 Task: Provide the standings of the 2023 Victory Lane Racing Xfinity Series for the track "Darlington Raceway".
Action: Mouse moved to (236, 464)
Screenshot: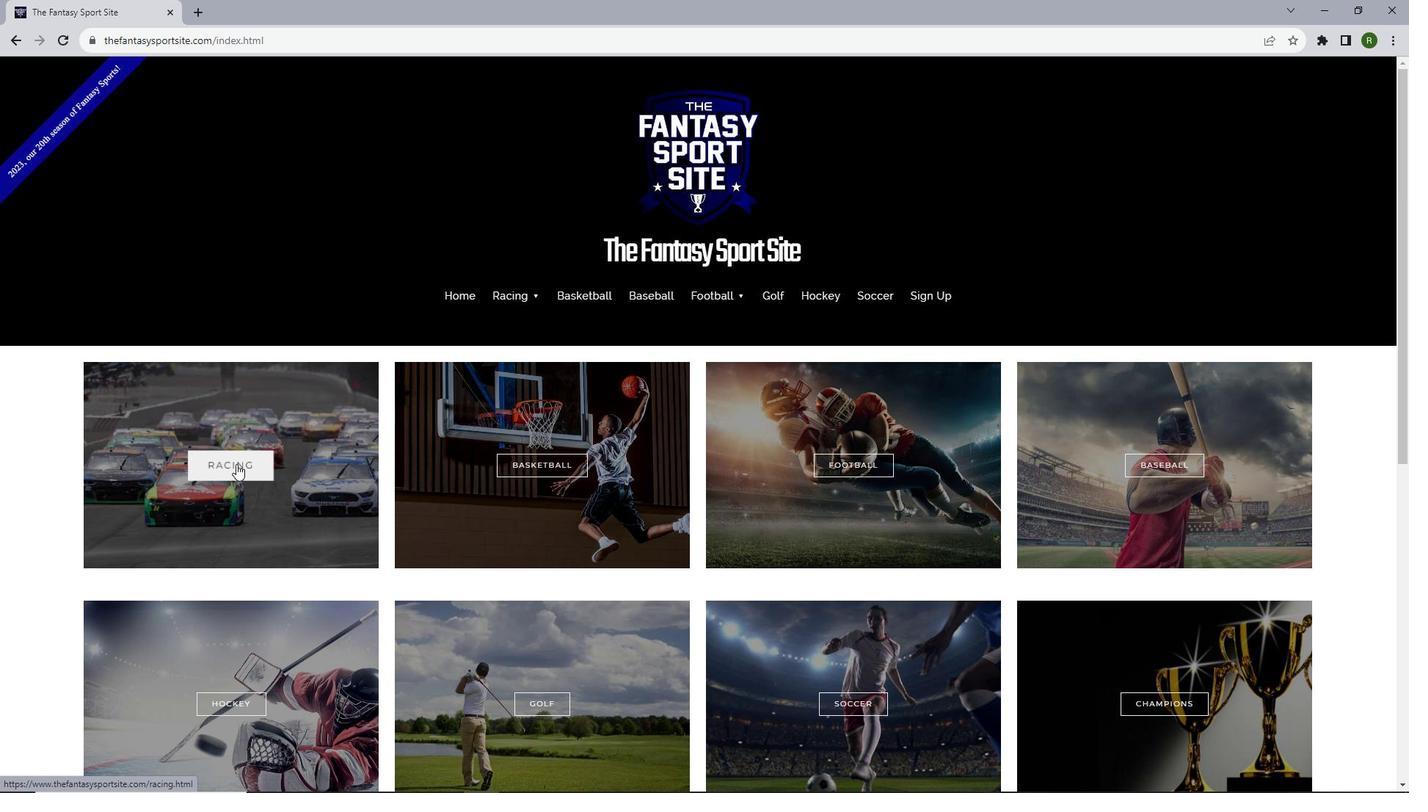 
Action: Mouse pressed left at (236, 464)
Screenshot: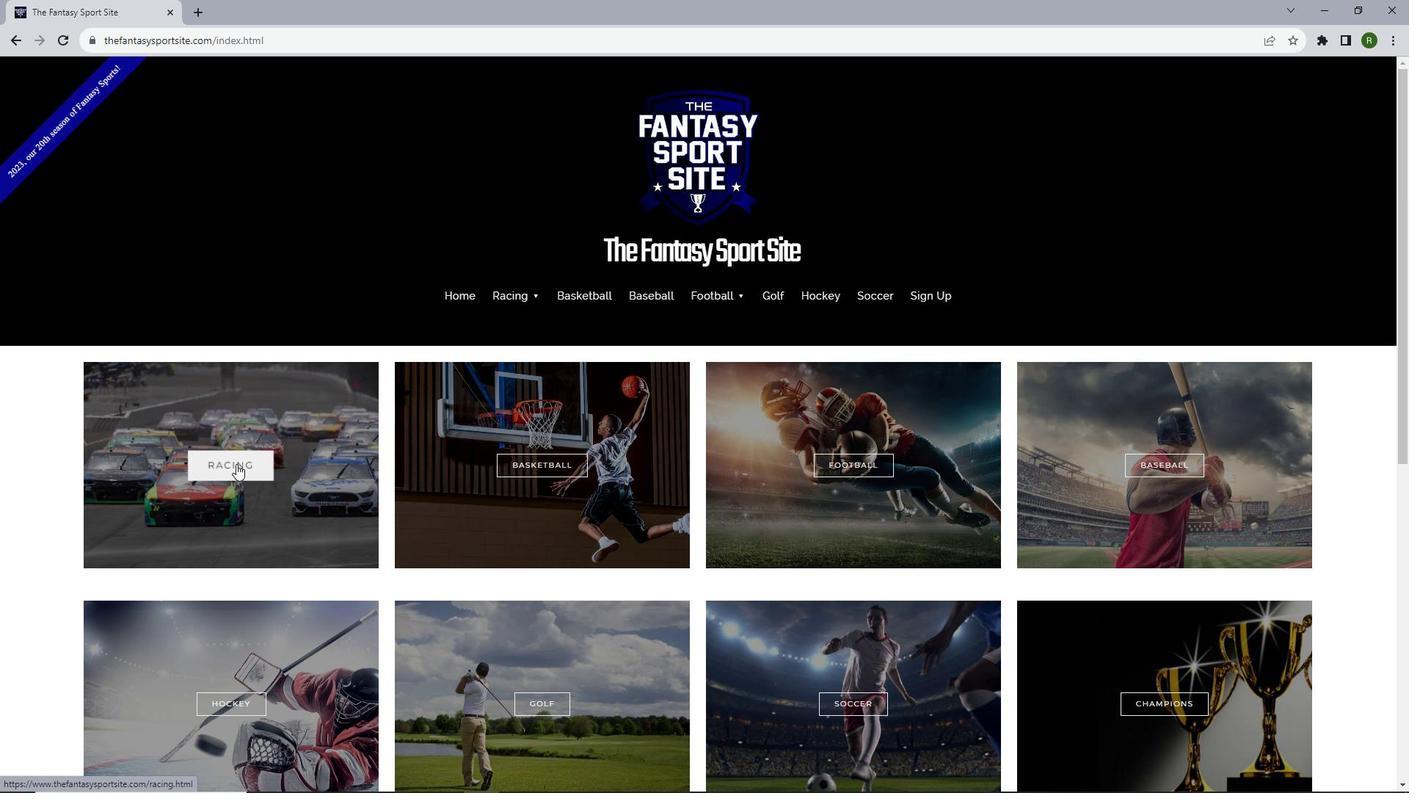 
Action: Mouse moved to (505, 456)
Screenshot: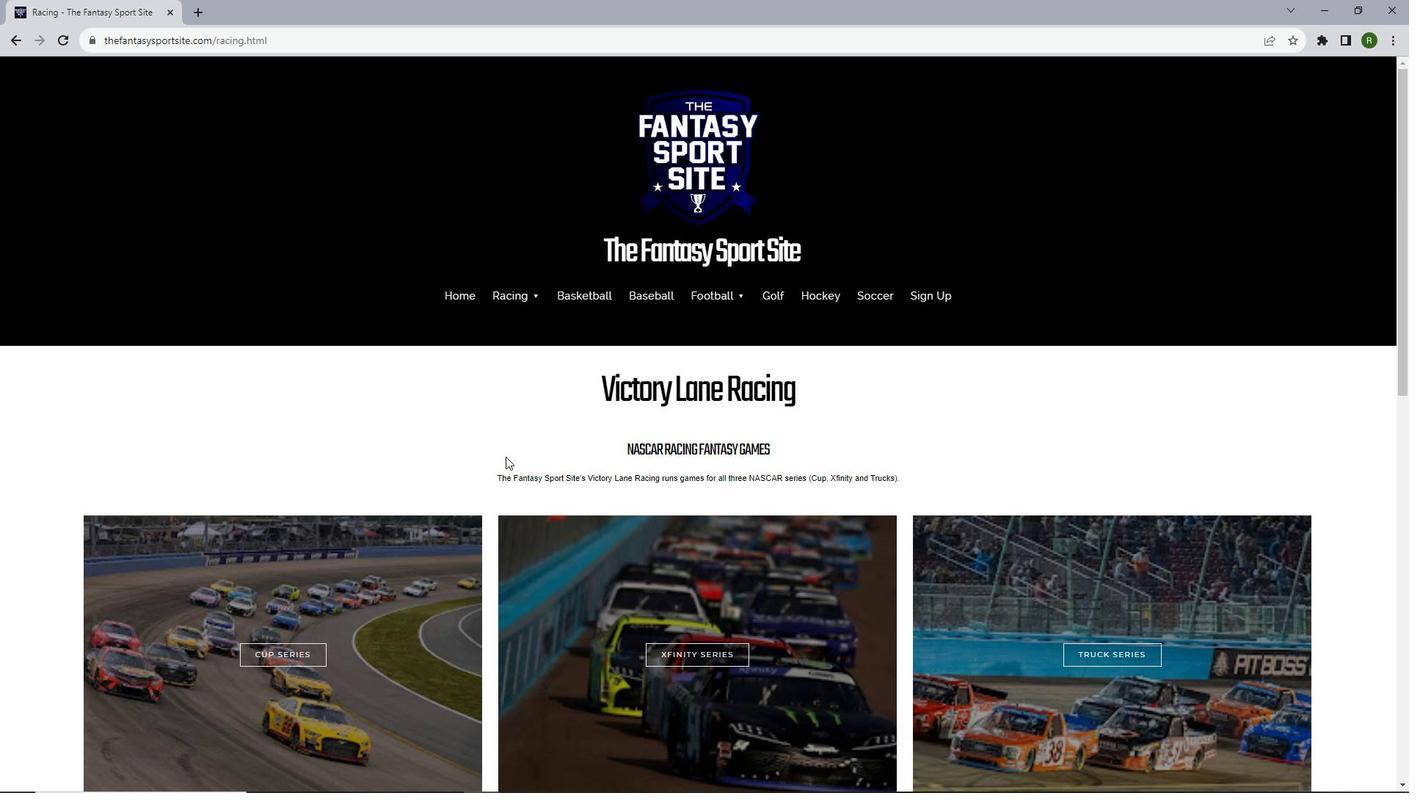 
Action: Mouse scrolled (505, 456) with delta (0, 0)
Screenshot: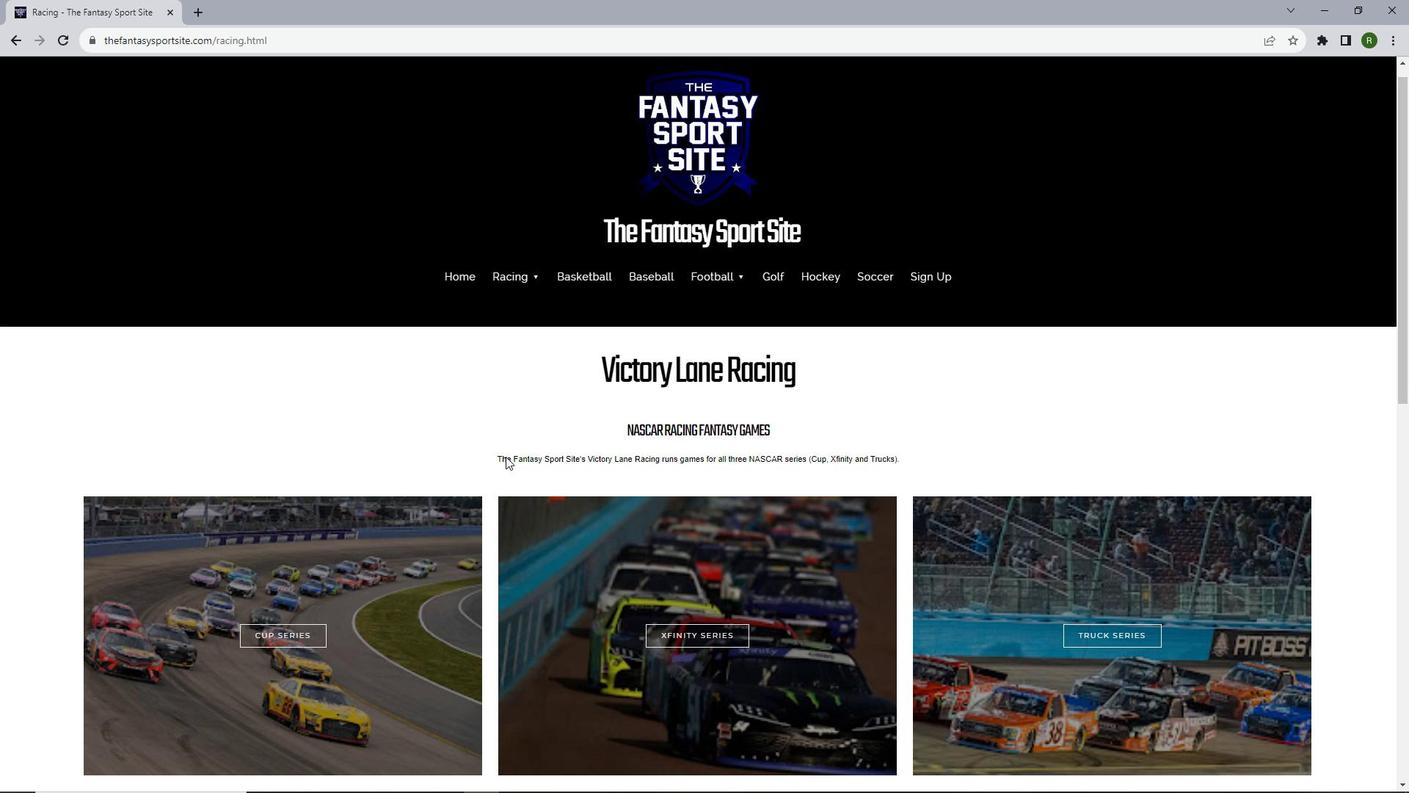 
Action: Mouse scrolled (505, 456) with delta (0, 0)
Screenshot: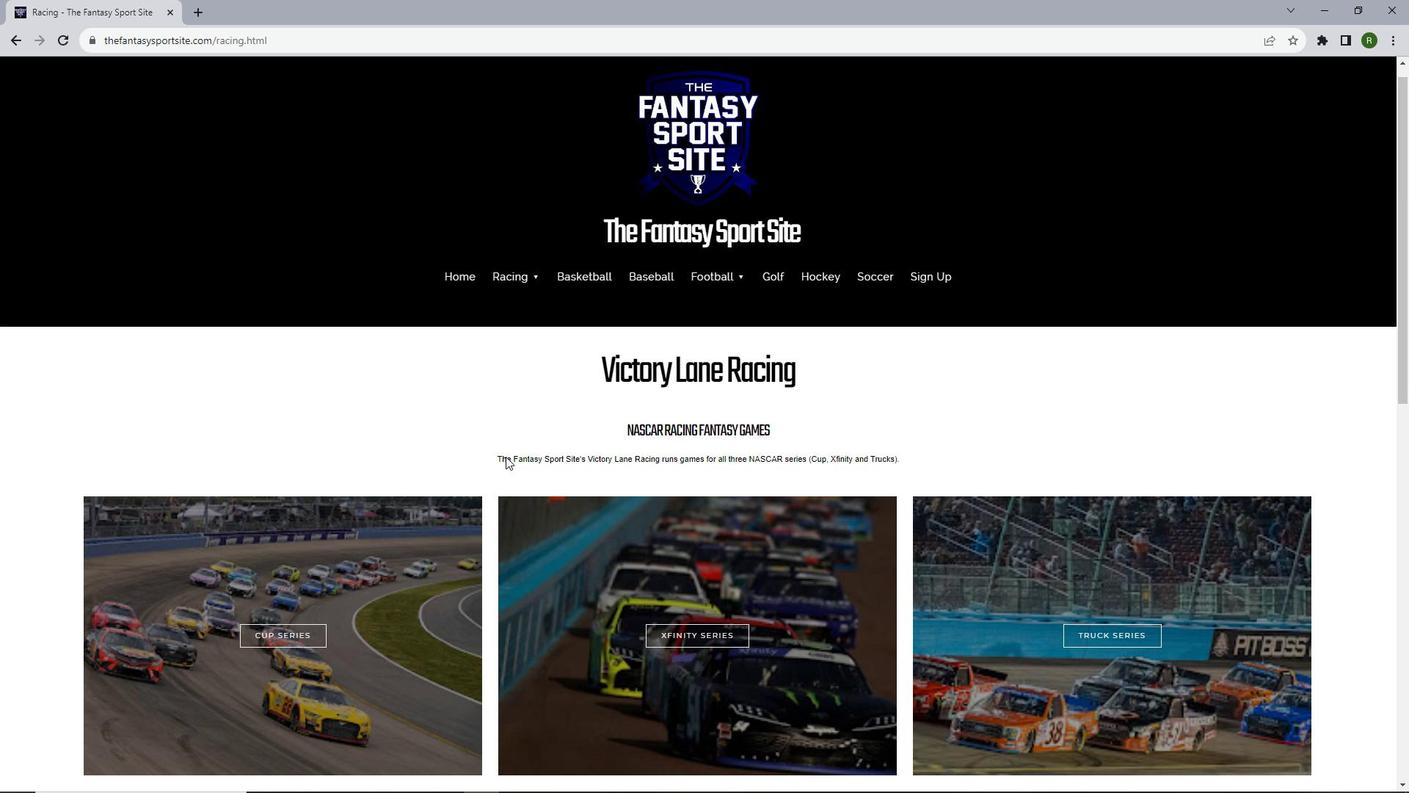 
Action: Mouse scrolled (505, 456) with delta (0, 0)
Screenshot: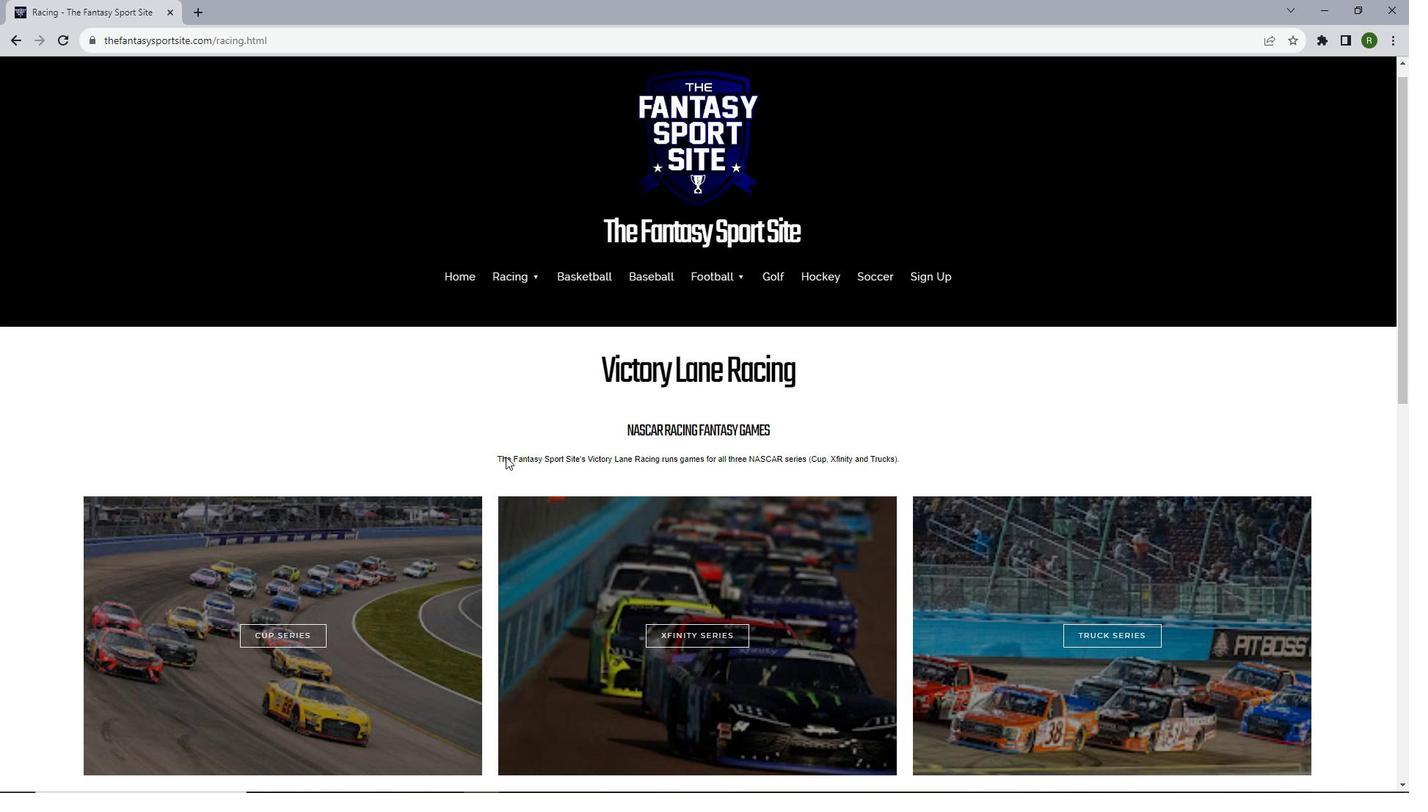 
Action: Mouse moved to (662, 422)
Screenshot: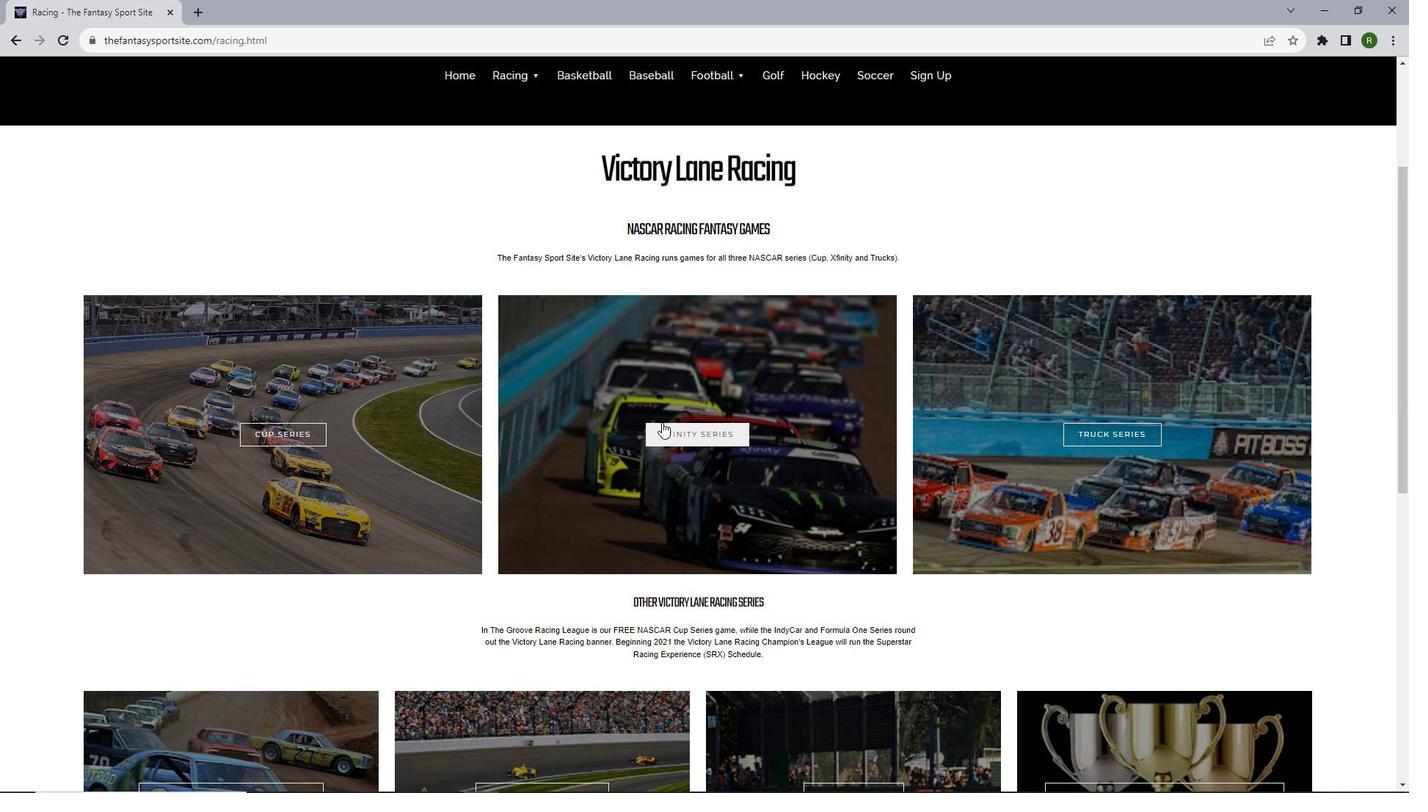 
Action: Mouse pressed left at (662, 422)
Screenshot: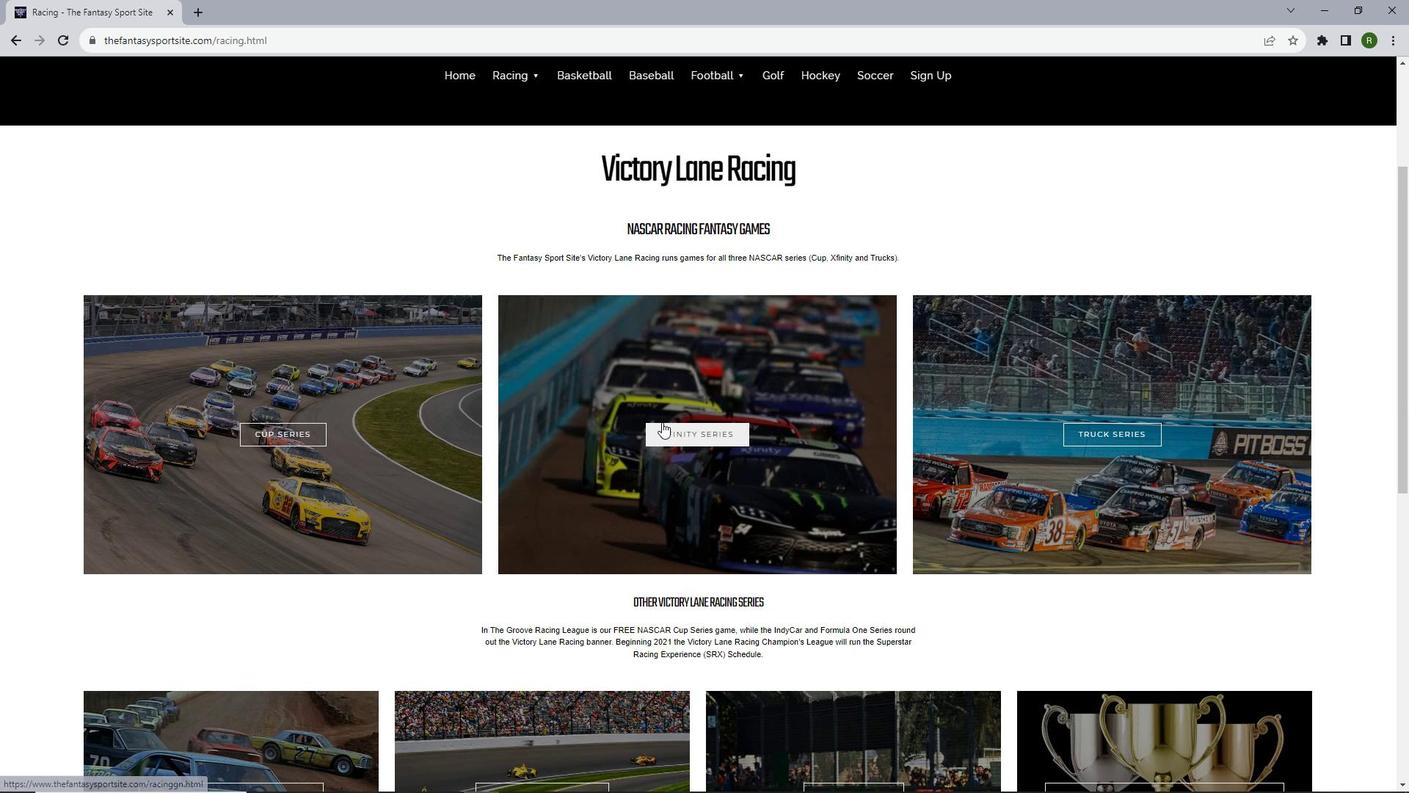 
Action: Mouse scrolled (662, 421) with delta (0, 0)
Screenshot: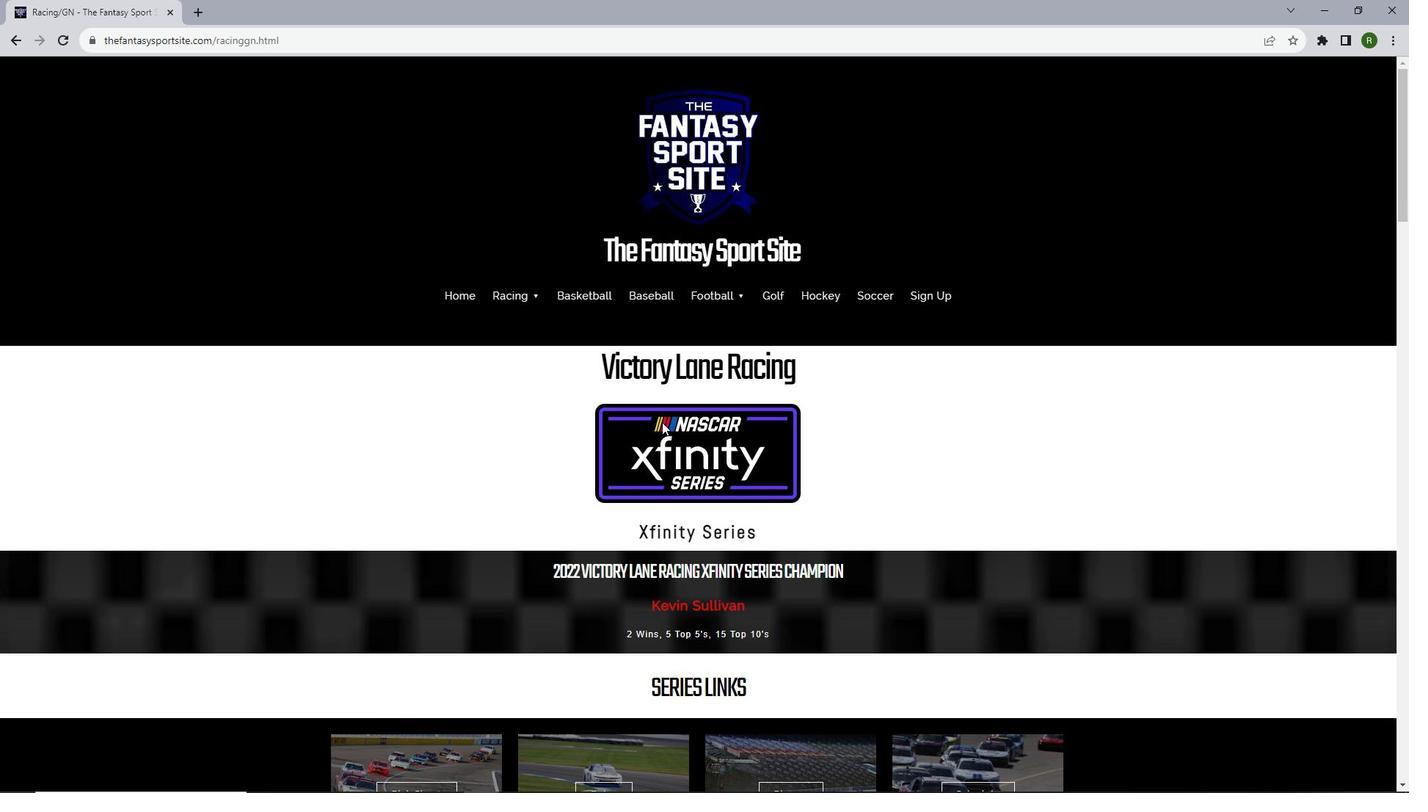 
Action: Mouse scrolled (662, 421) with delta (0, 0)
Screenshot: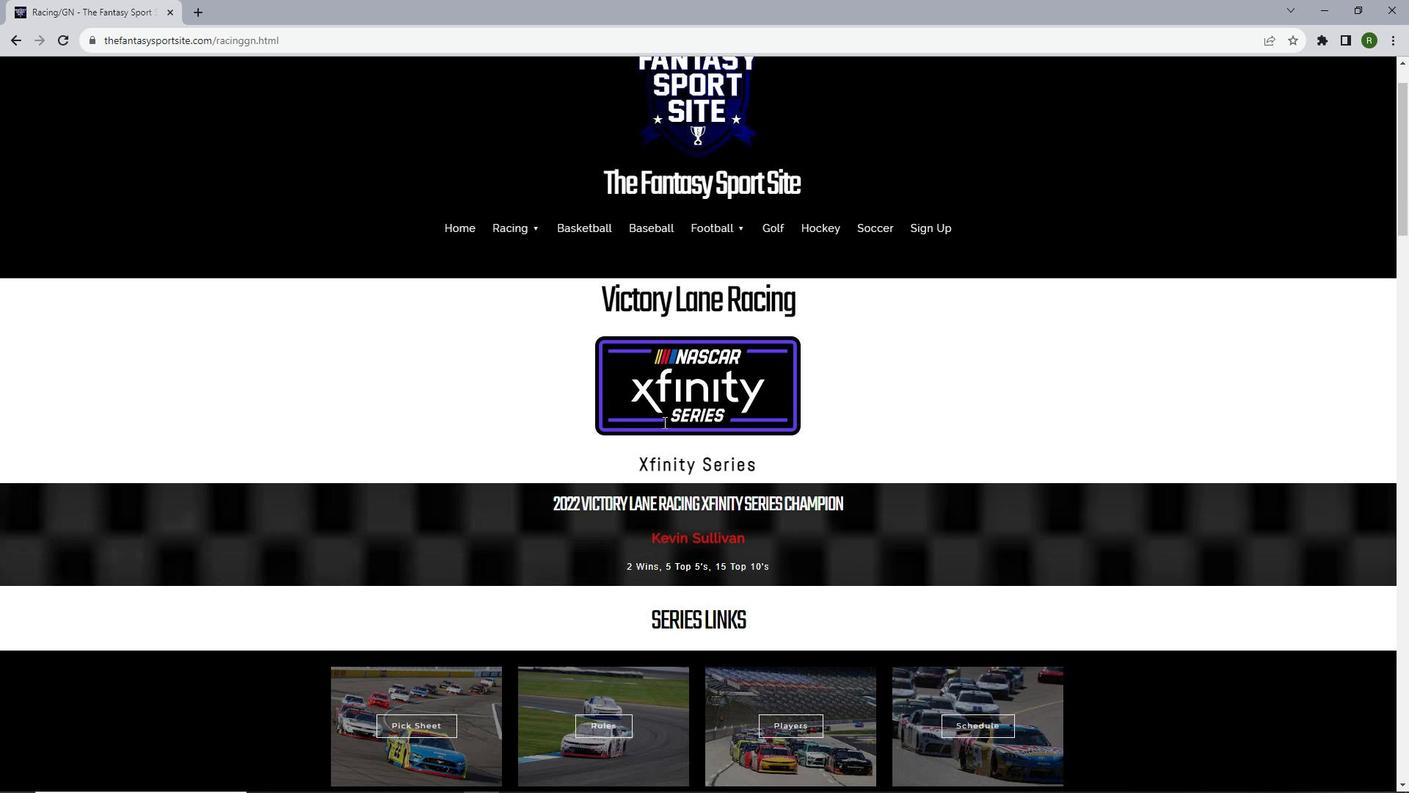 
Action: Mouse moved to (666, 422)
Screenshot: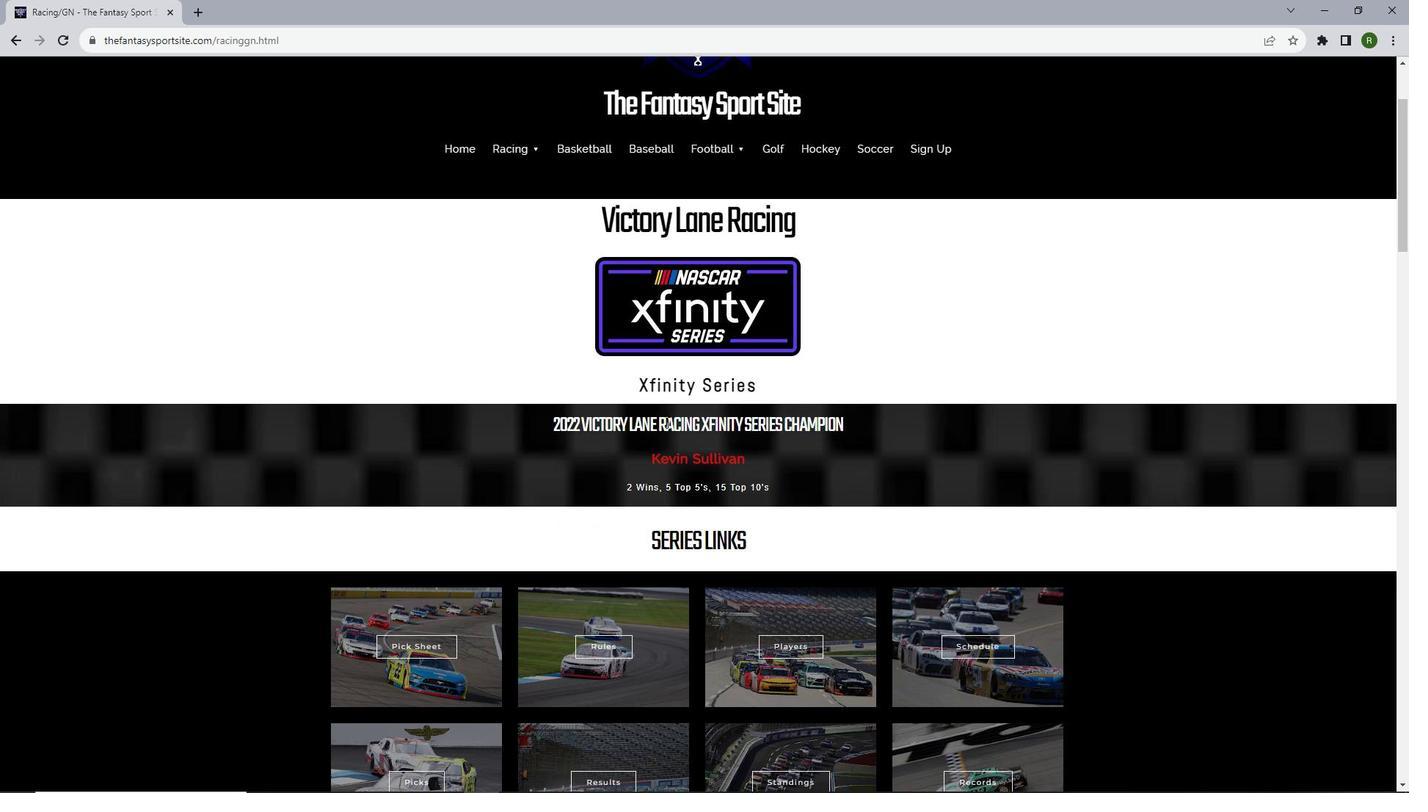 
Action: Mouse scrolled (666, 421) with delta (0, 0)
Screenshot: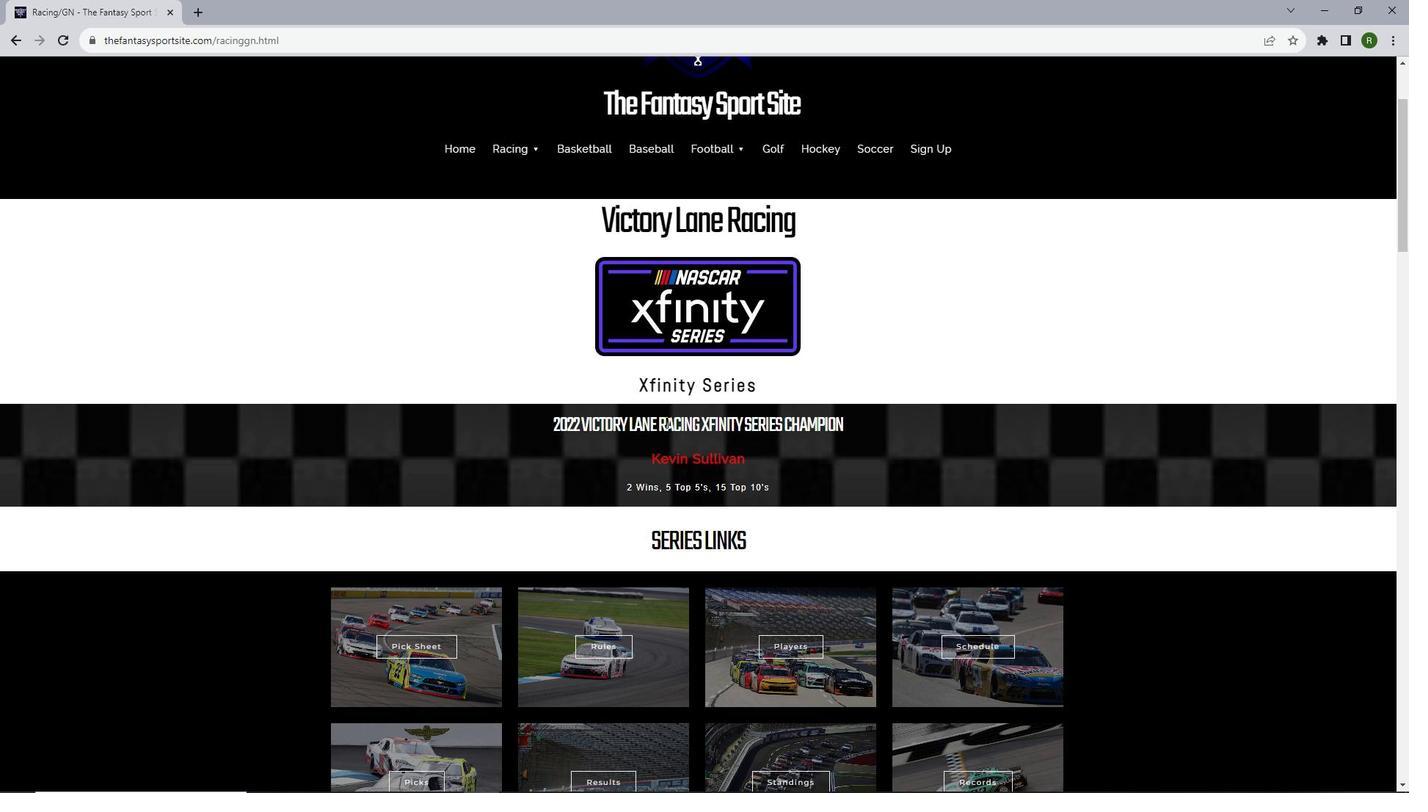 
Action: Mouse moved to (677, 401)
Screenshot: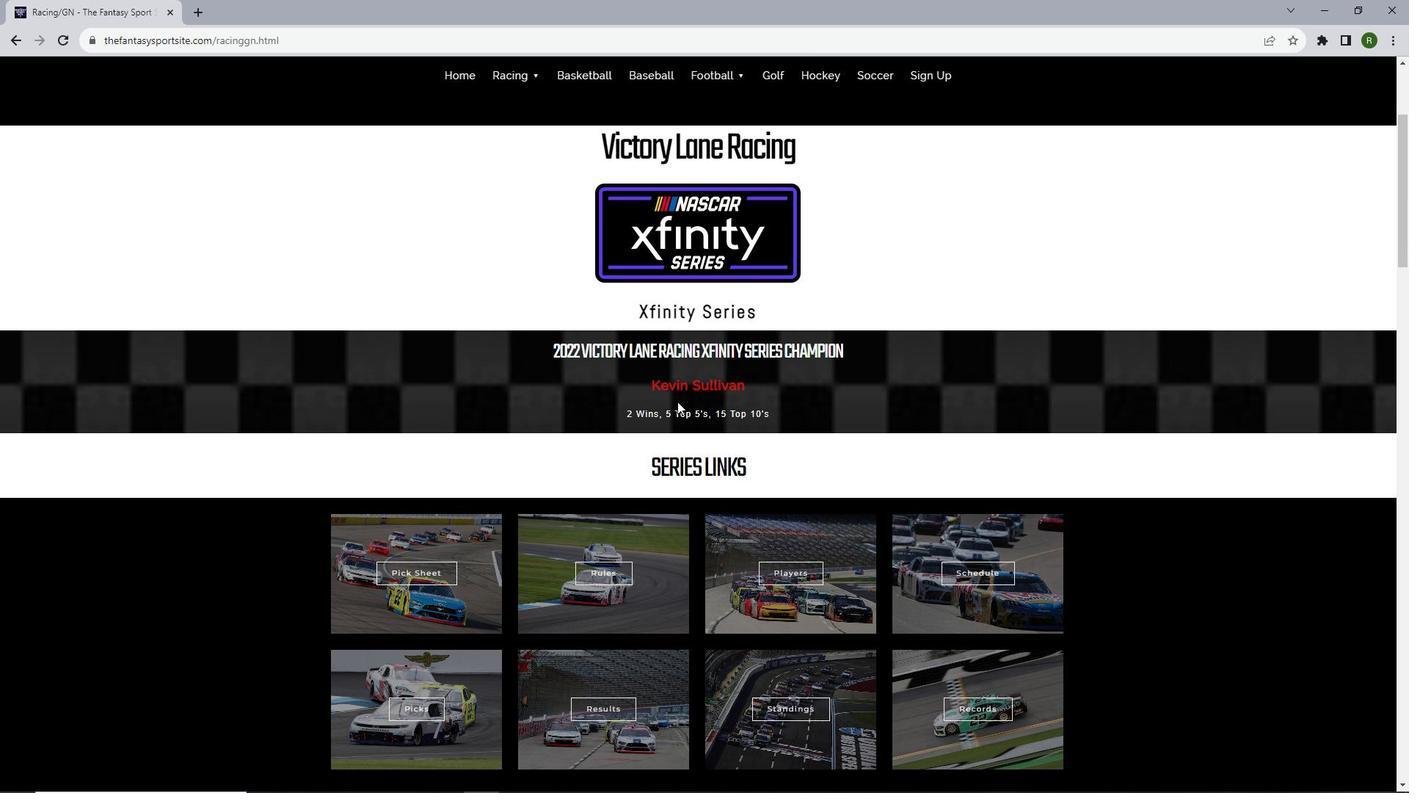 
Action: Mouse scrolled (677, 400) with delta (0, 0)
Screenshot: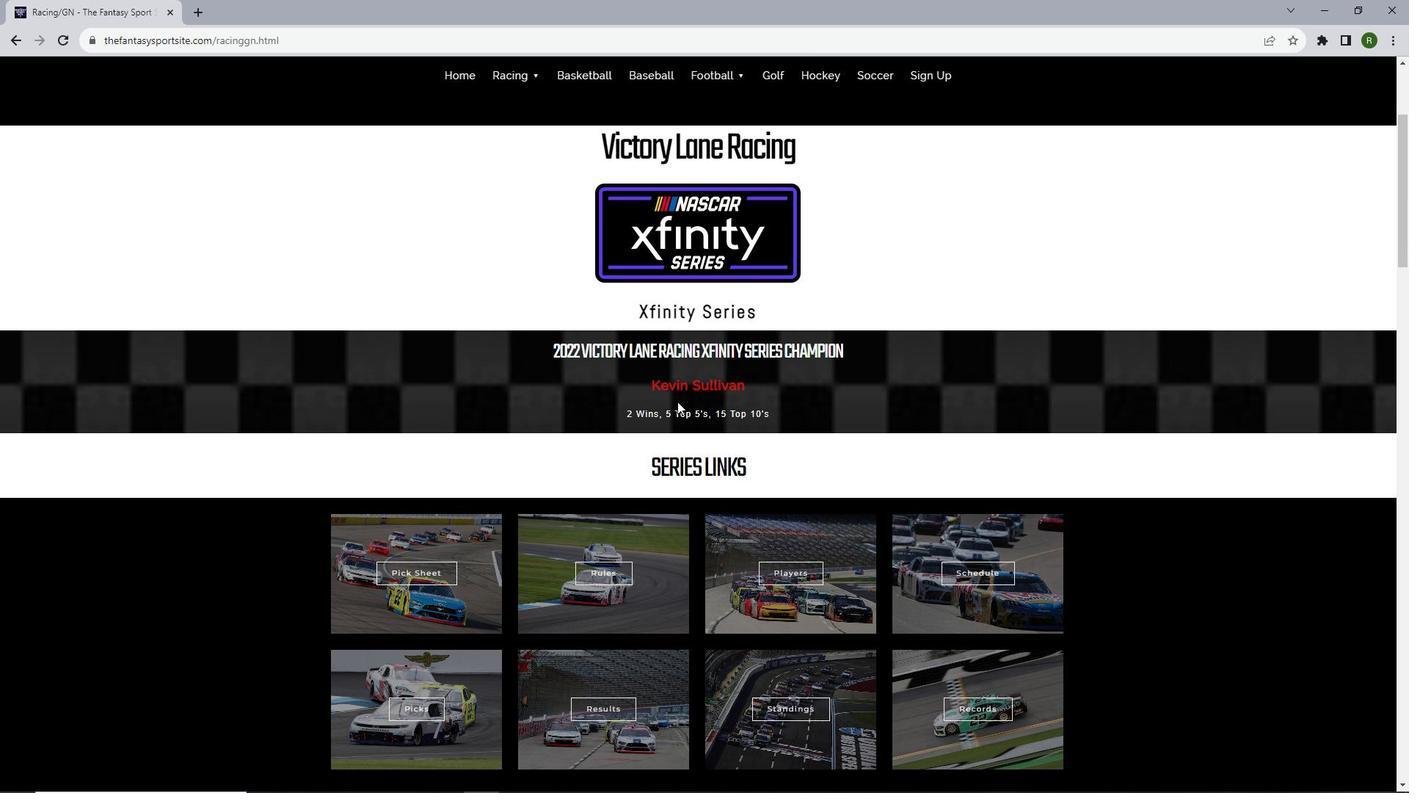 
Action: Mouse scrolled (677, 400) with delta (0, 0)
Screenshot: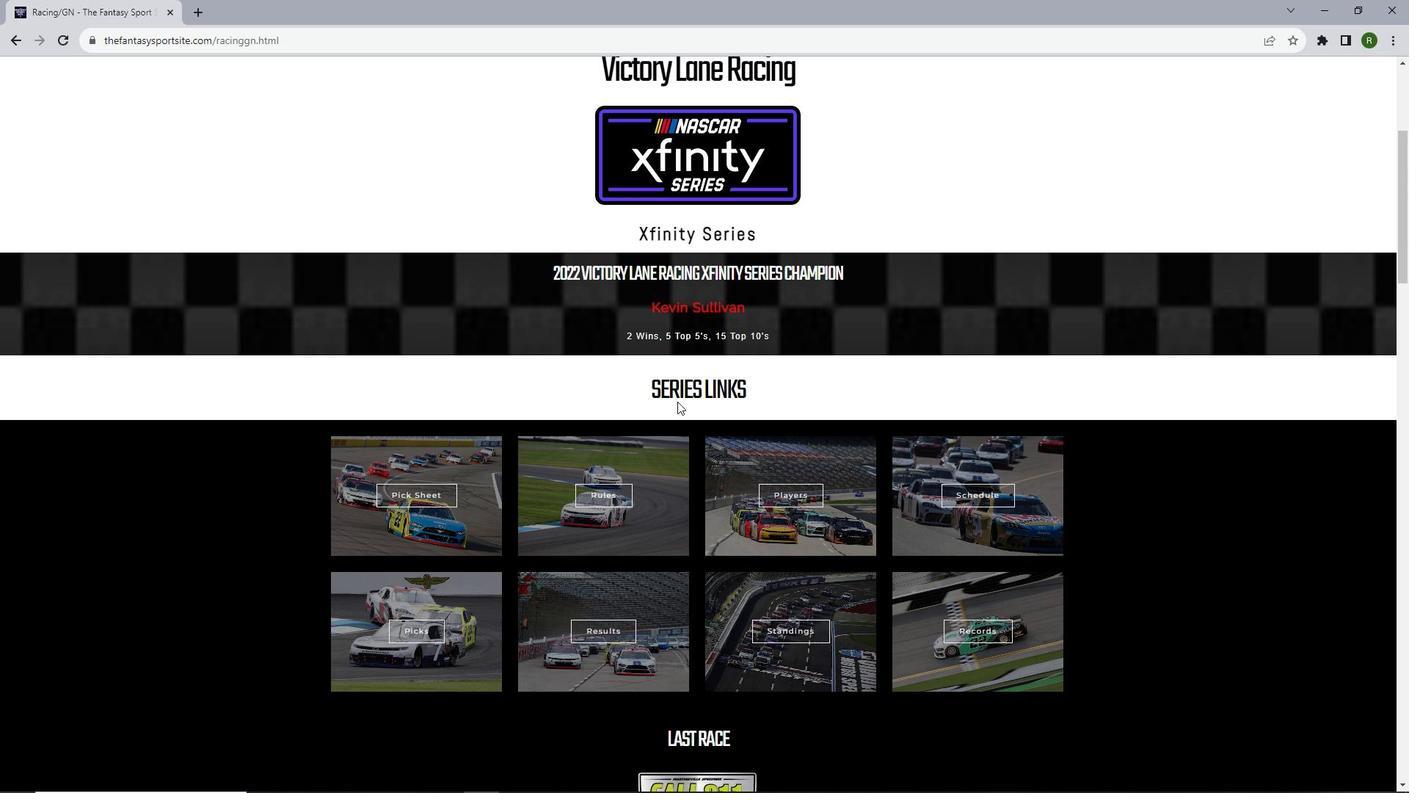 
Action: Mouse moved to (760, 561)
Screenshot: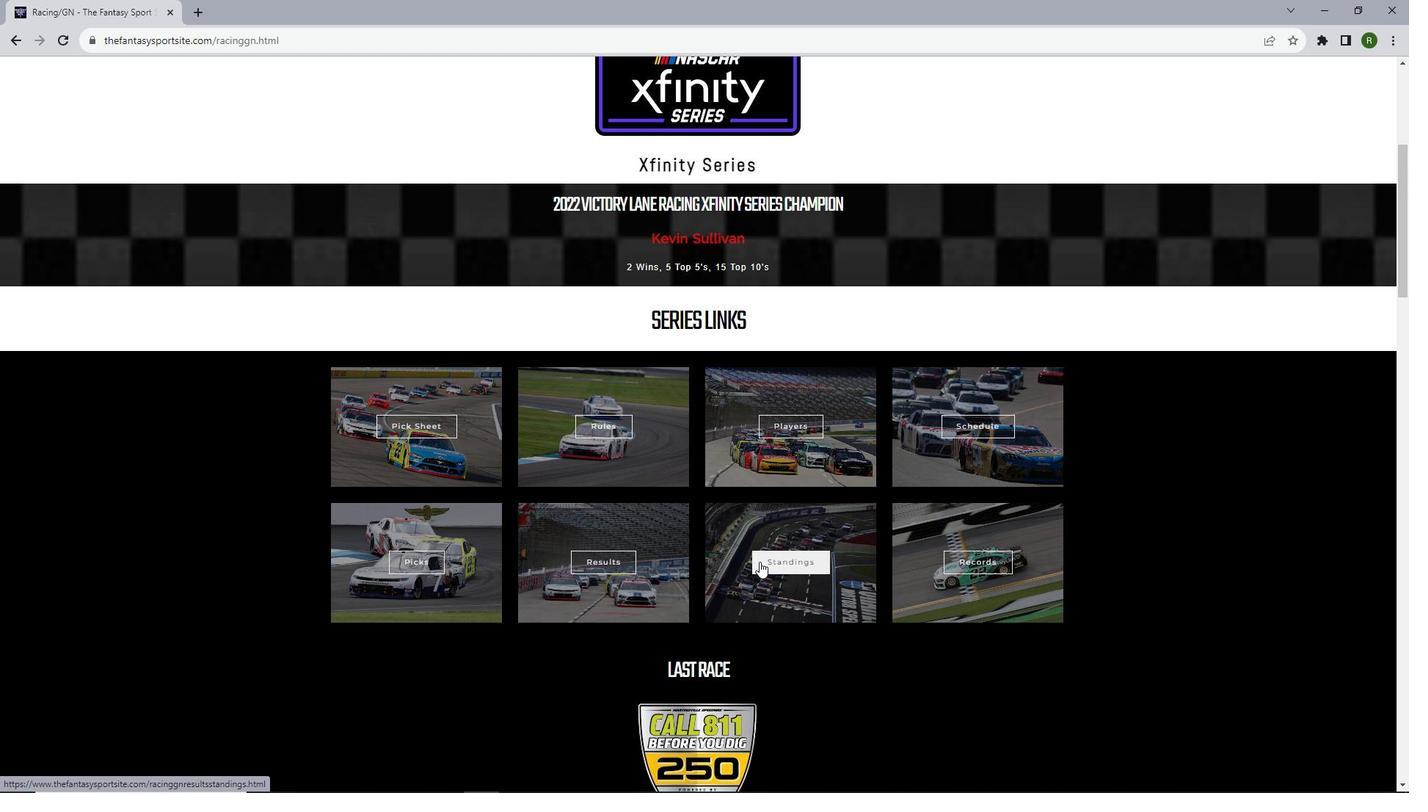 
Action: Mouse pressed left at (760, 561)
Screenshot: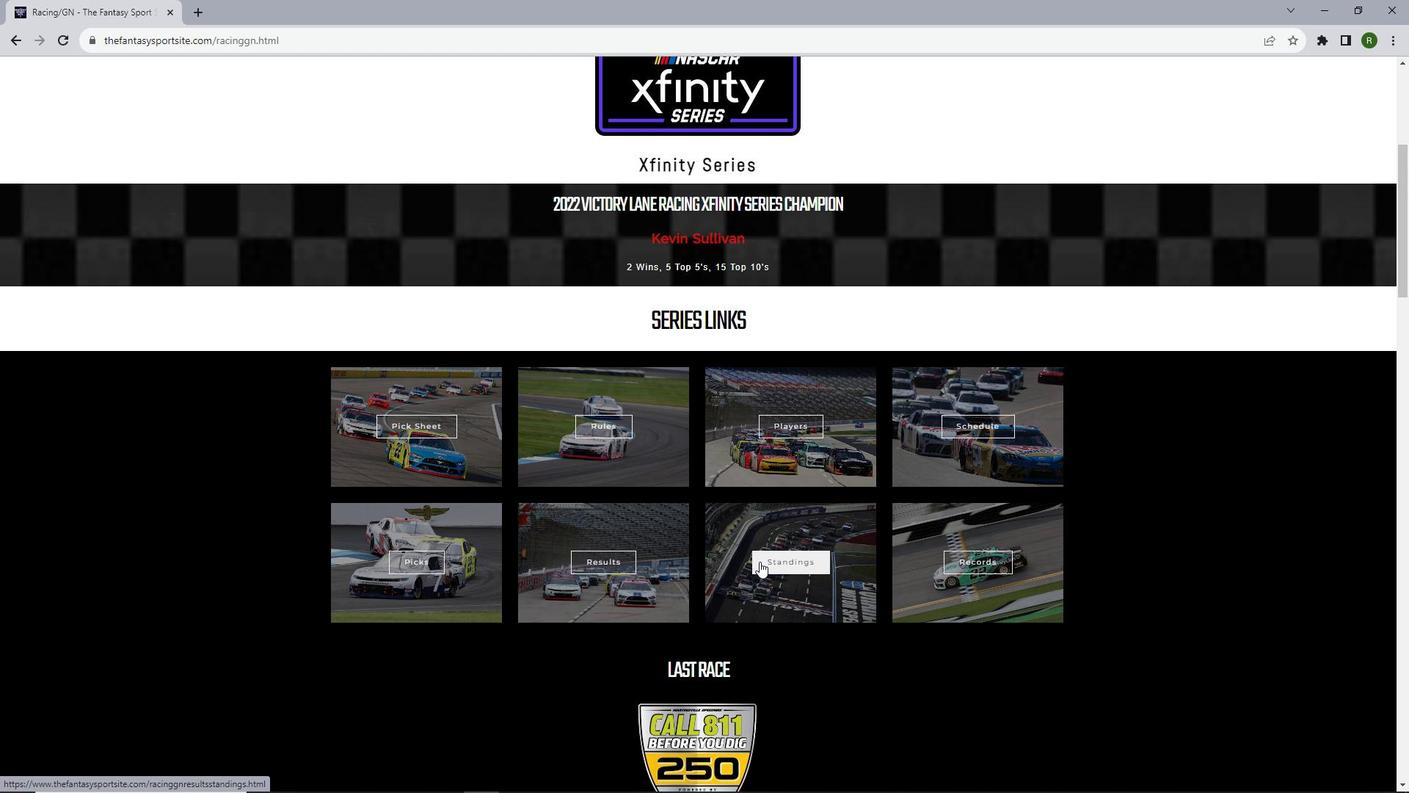 
Action: Mouse moved to (760, 531)
Screenshot: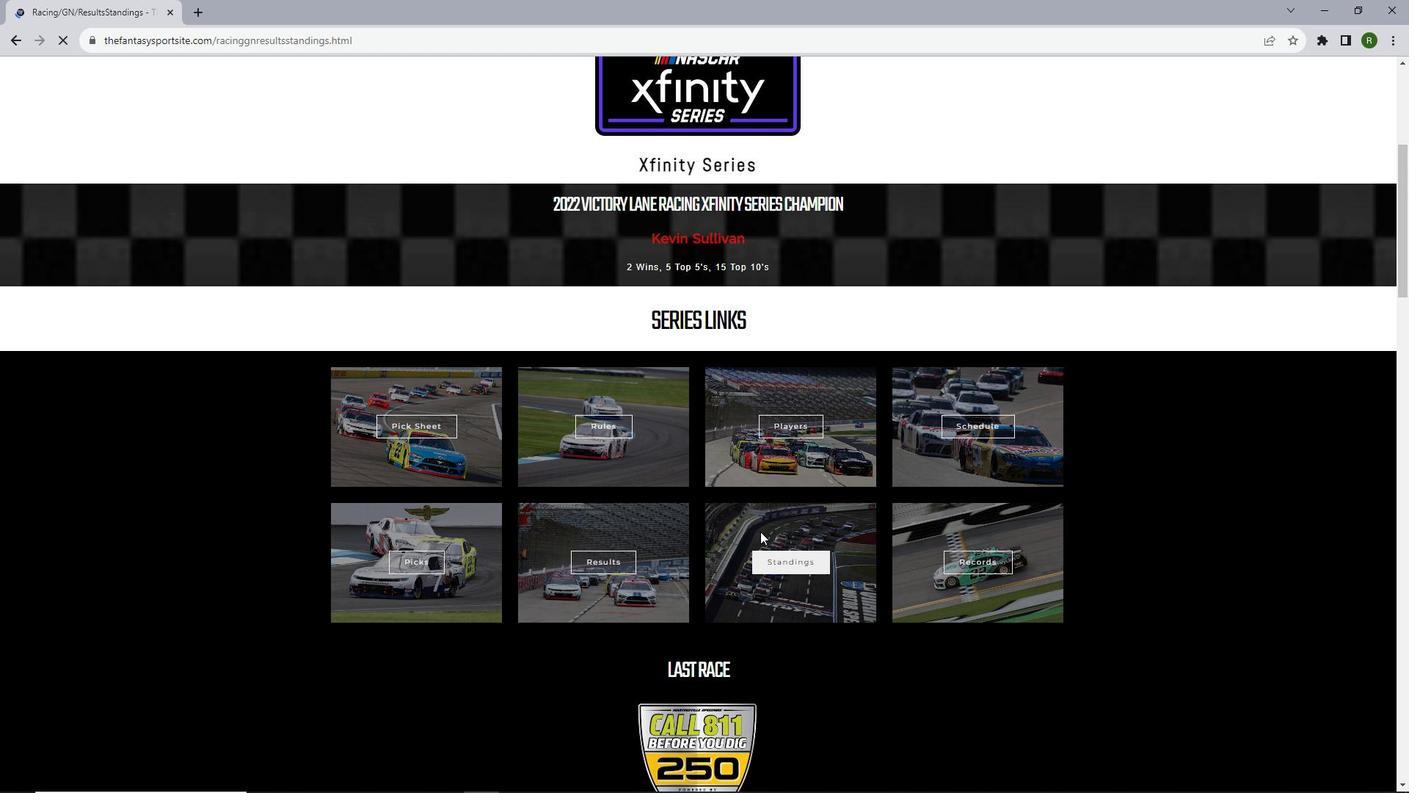 
Action: Mouse scrolled (760, 530) with delta (0, 0)
Screenshot: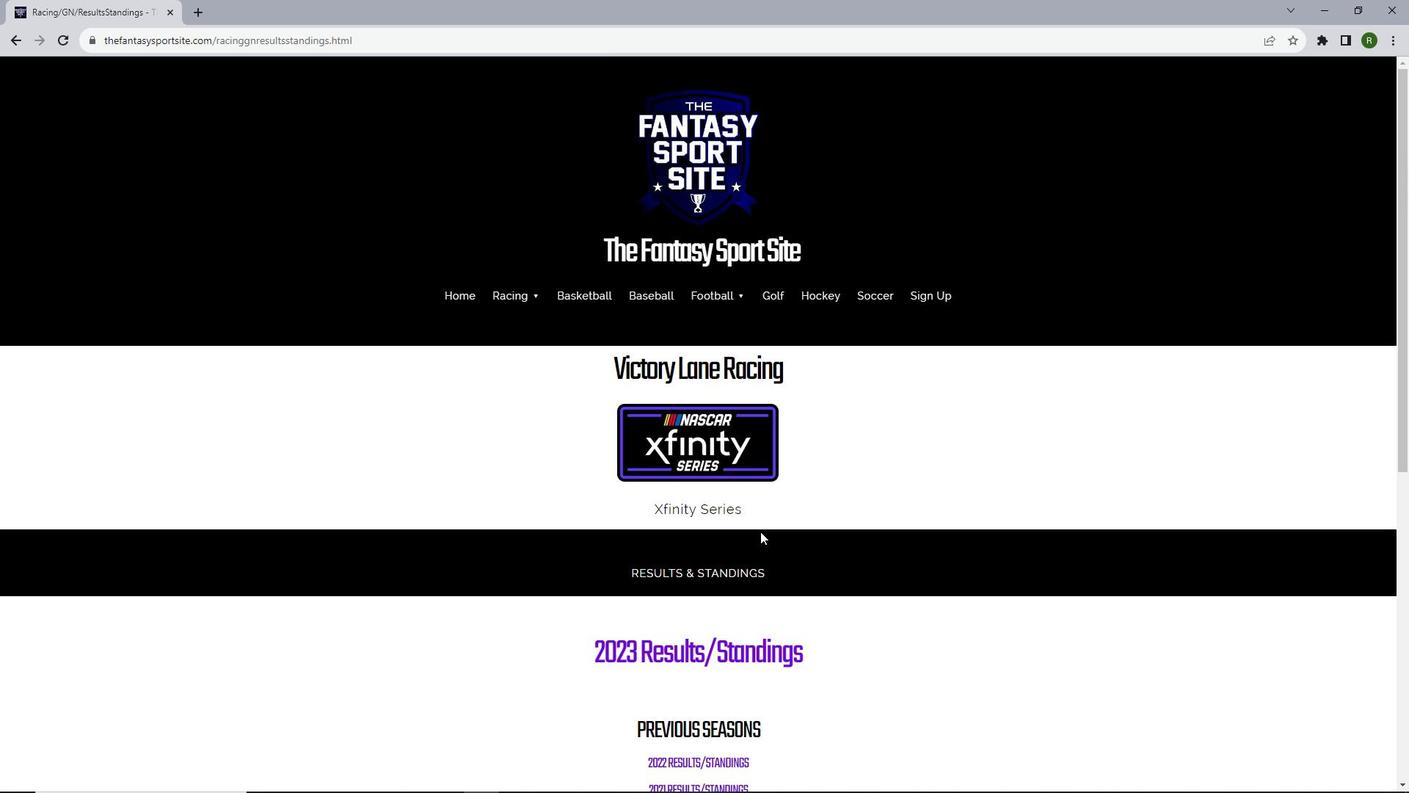 
Action: Mouse scrolled (760, 530) with delta (0, 0)
Screenshot: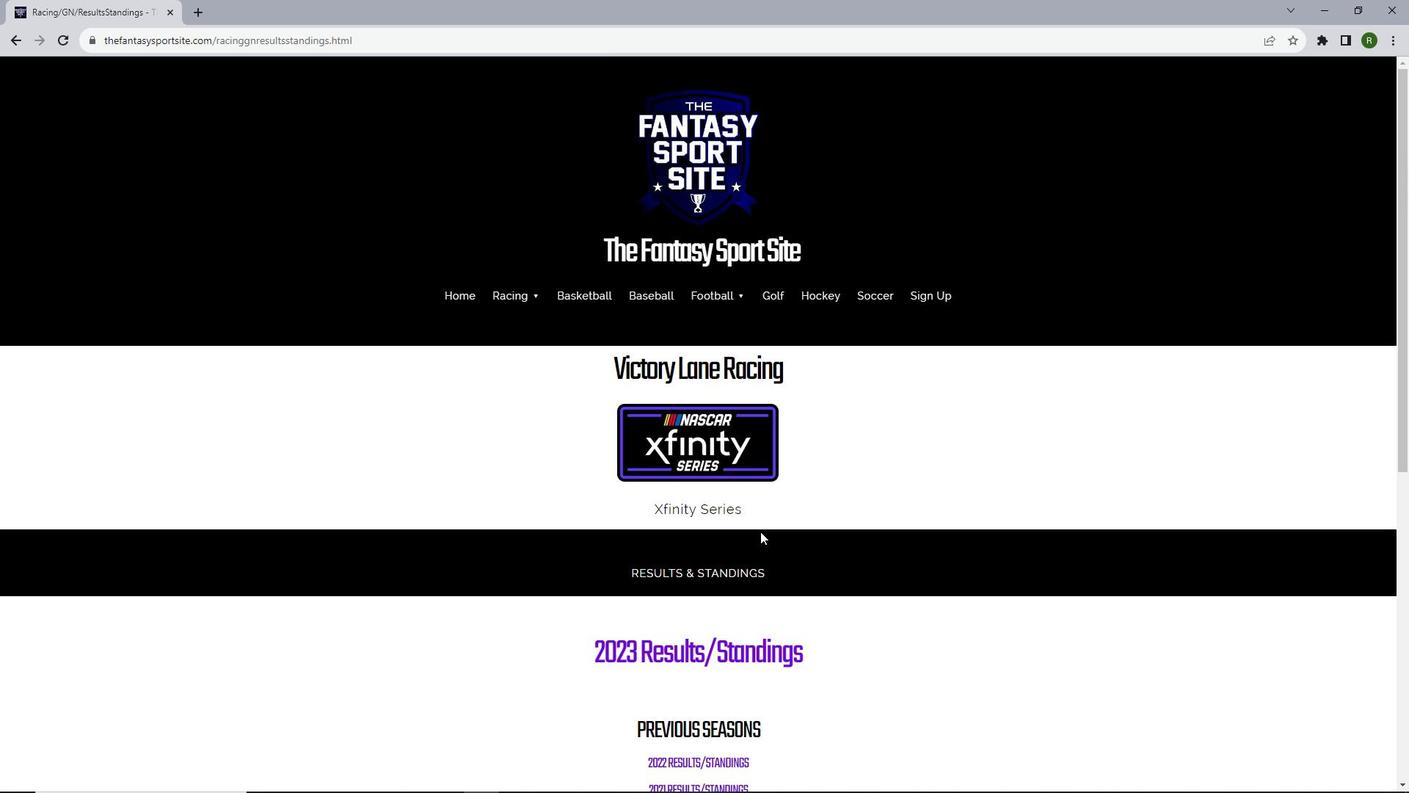 
Action: Mouse moved to (699, 497)
Screenshot: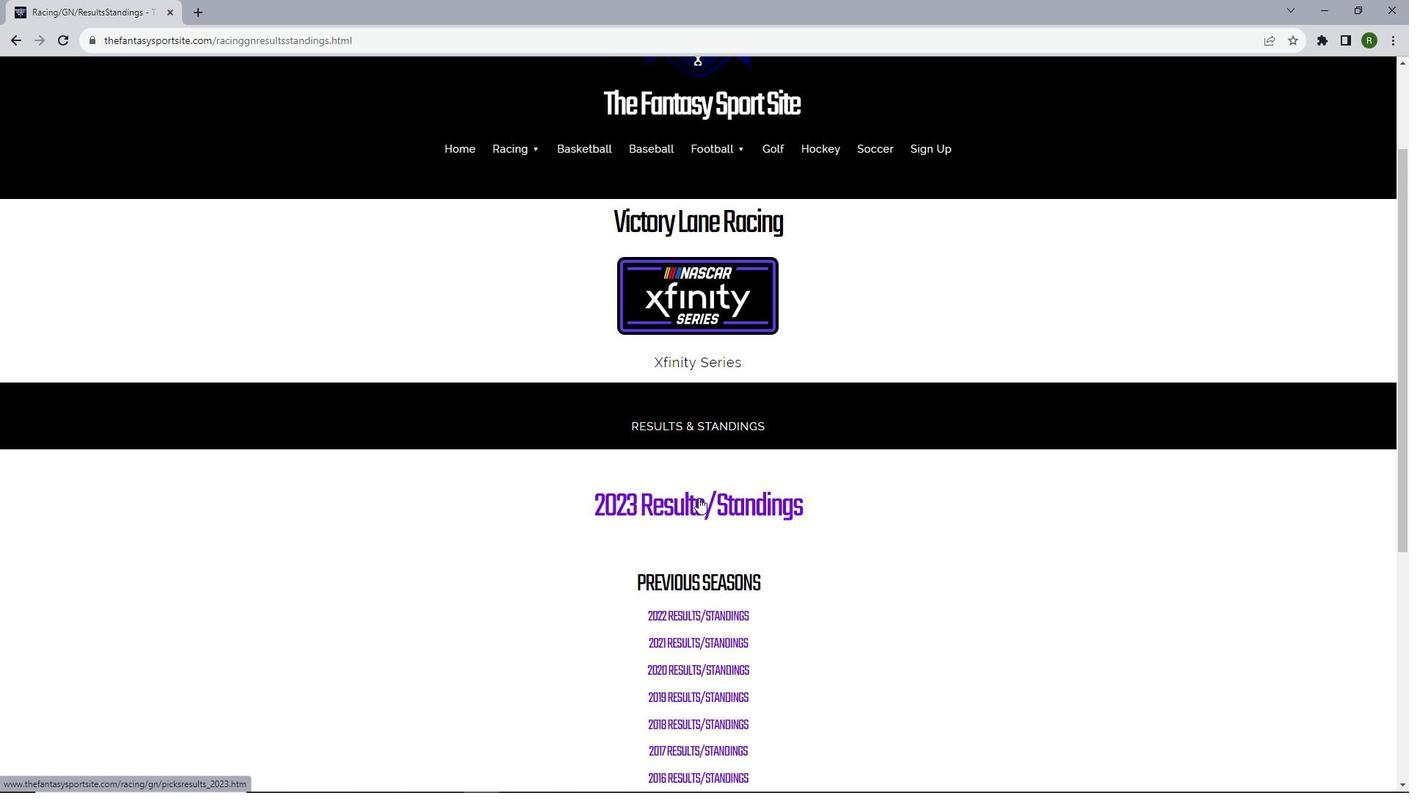 
Action: Mouse pressed left at (699, 497)
Screenshot: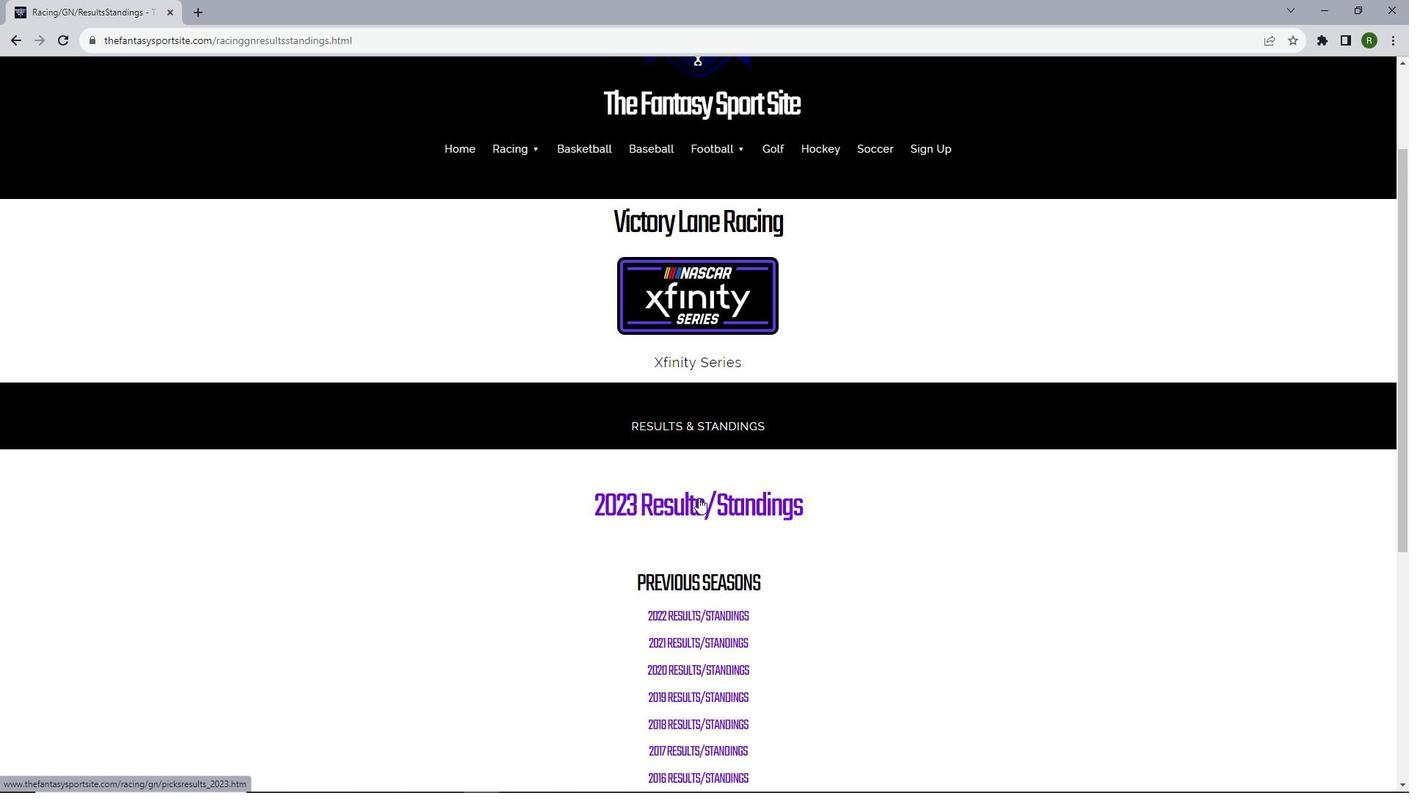 
Action: Mouse moved to (862, 289)
Screenshot: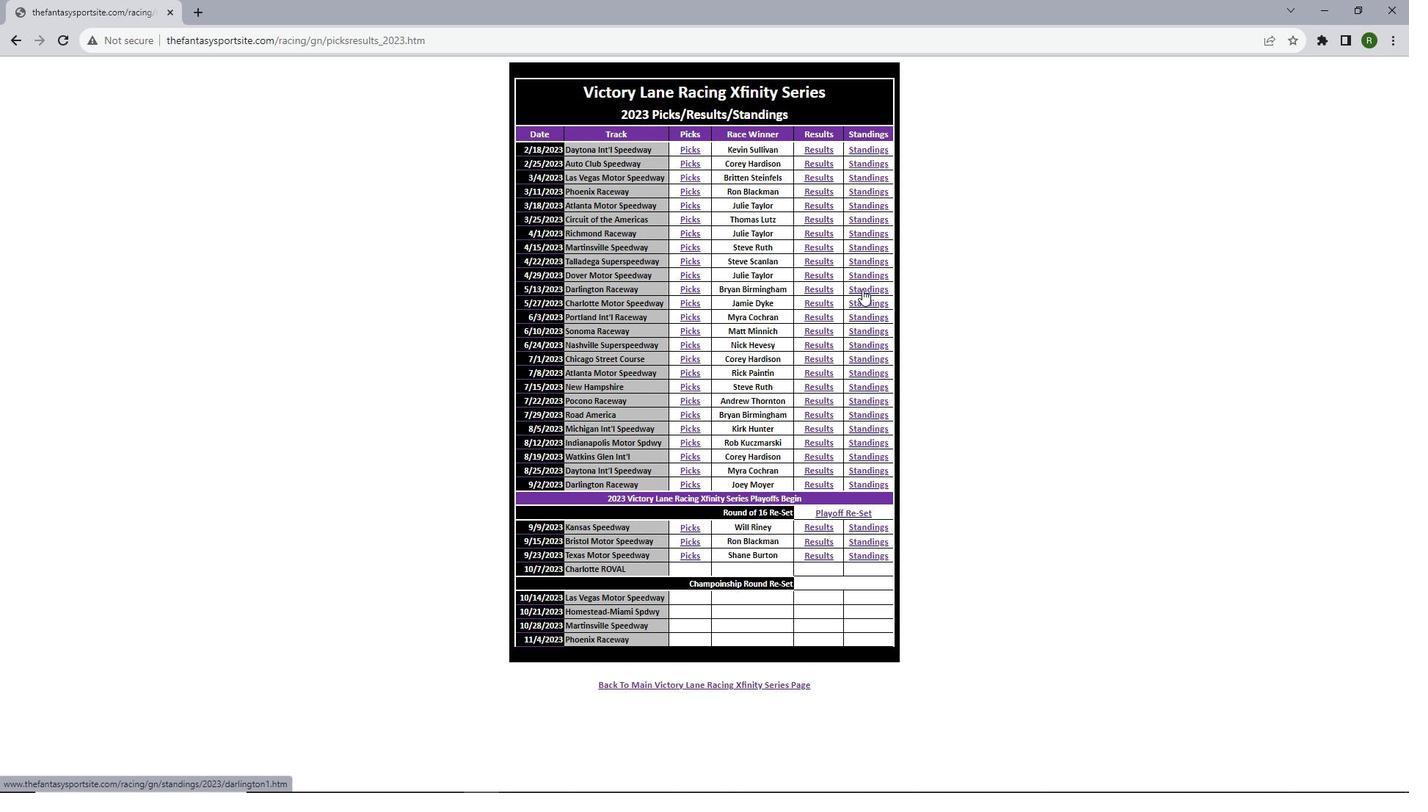 
Action: Mouse pressed left at (862, 289)
Screenshot: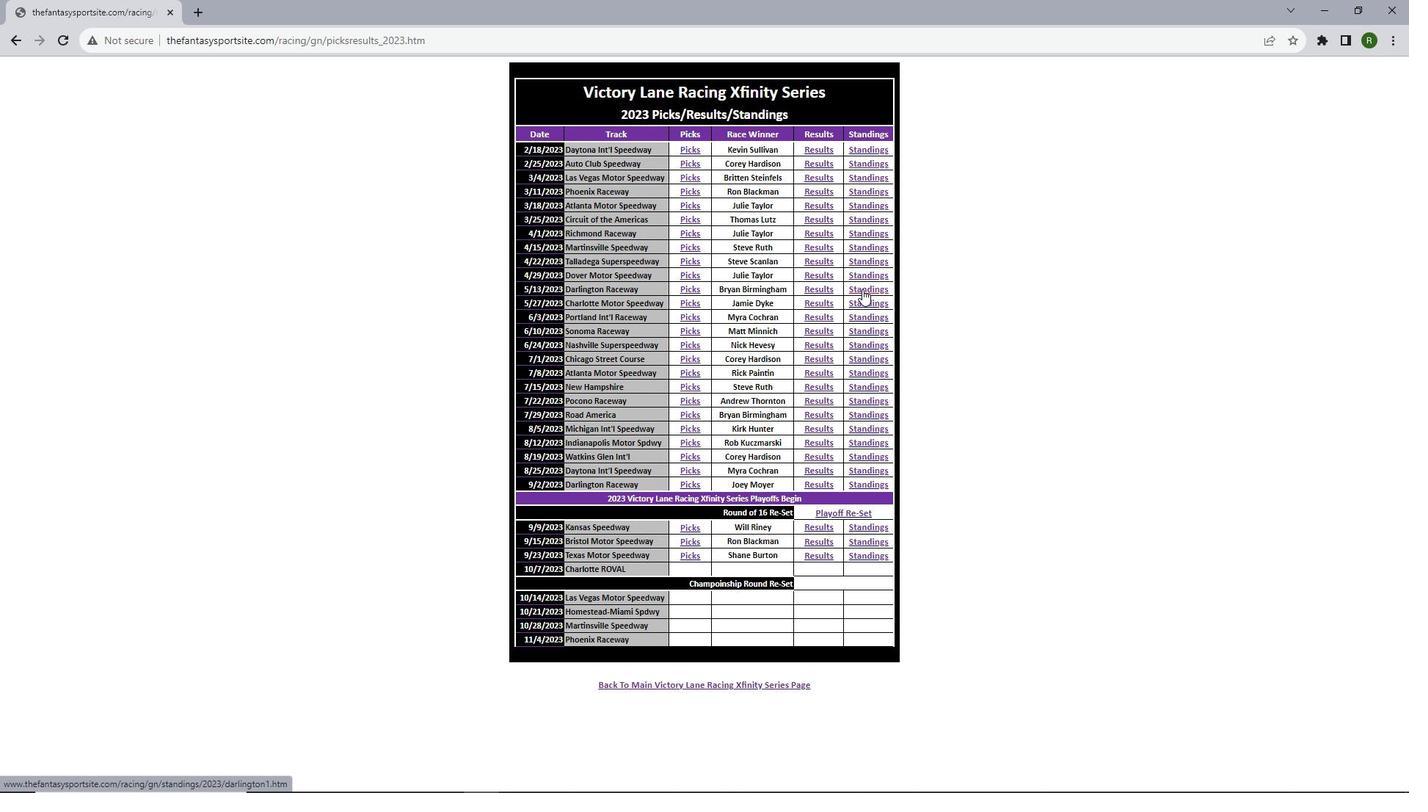 
Action: Mouse moved to (861, 289)
Screenshot: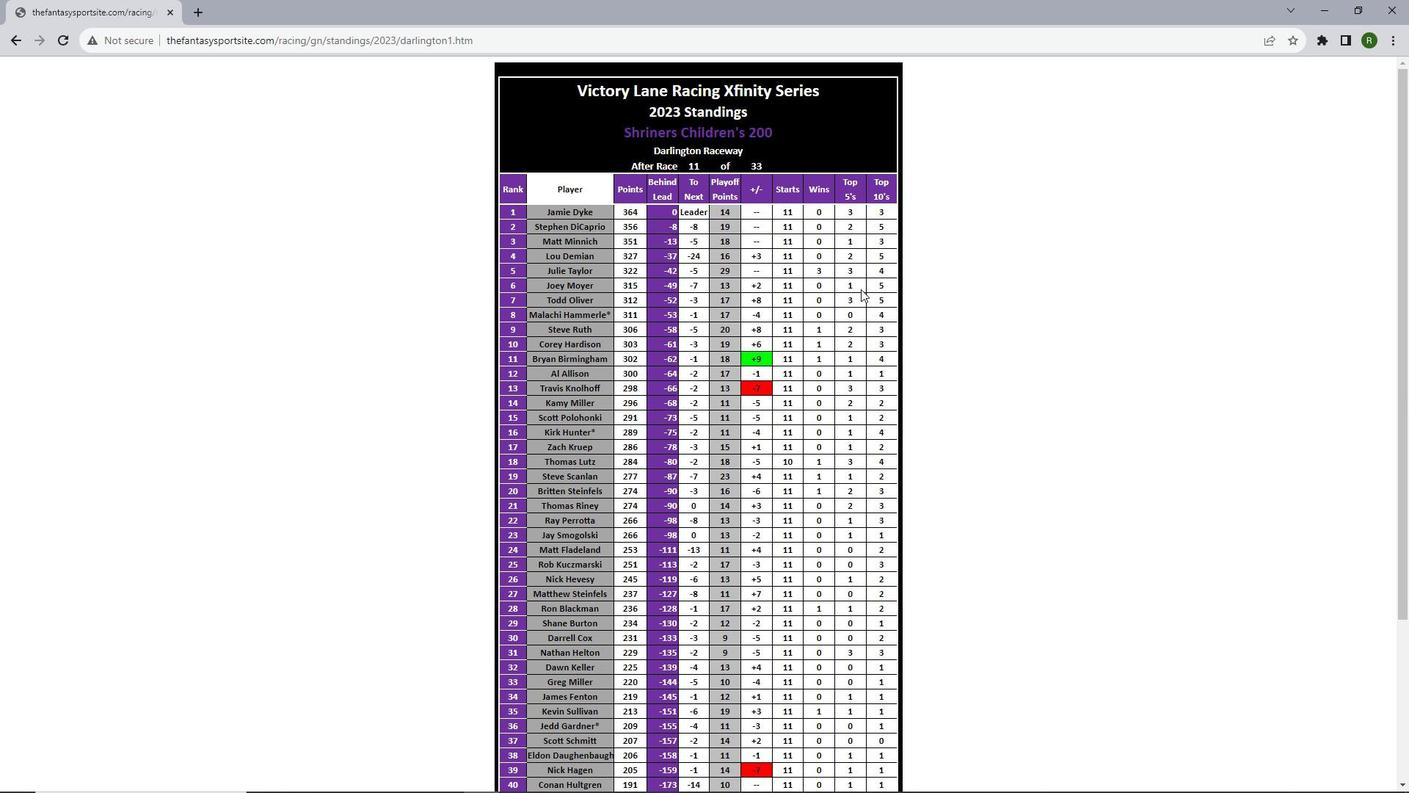 
Action: Mouse scrolled (861, 288) with delta (0, 0)
Screenshot: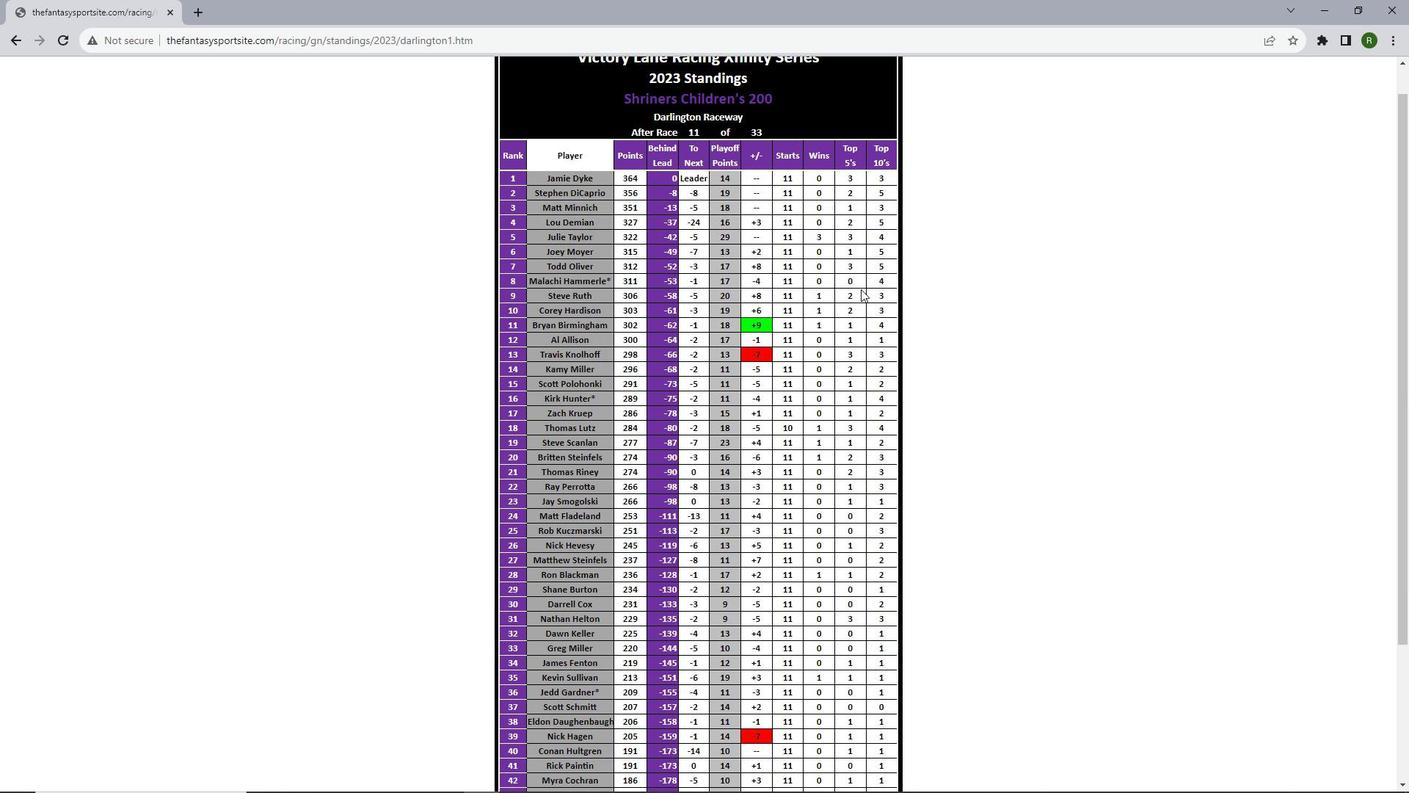 
Action: Mouse scrolled (861, 288) with delta (0, 0)
Screenshot: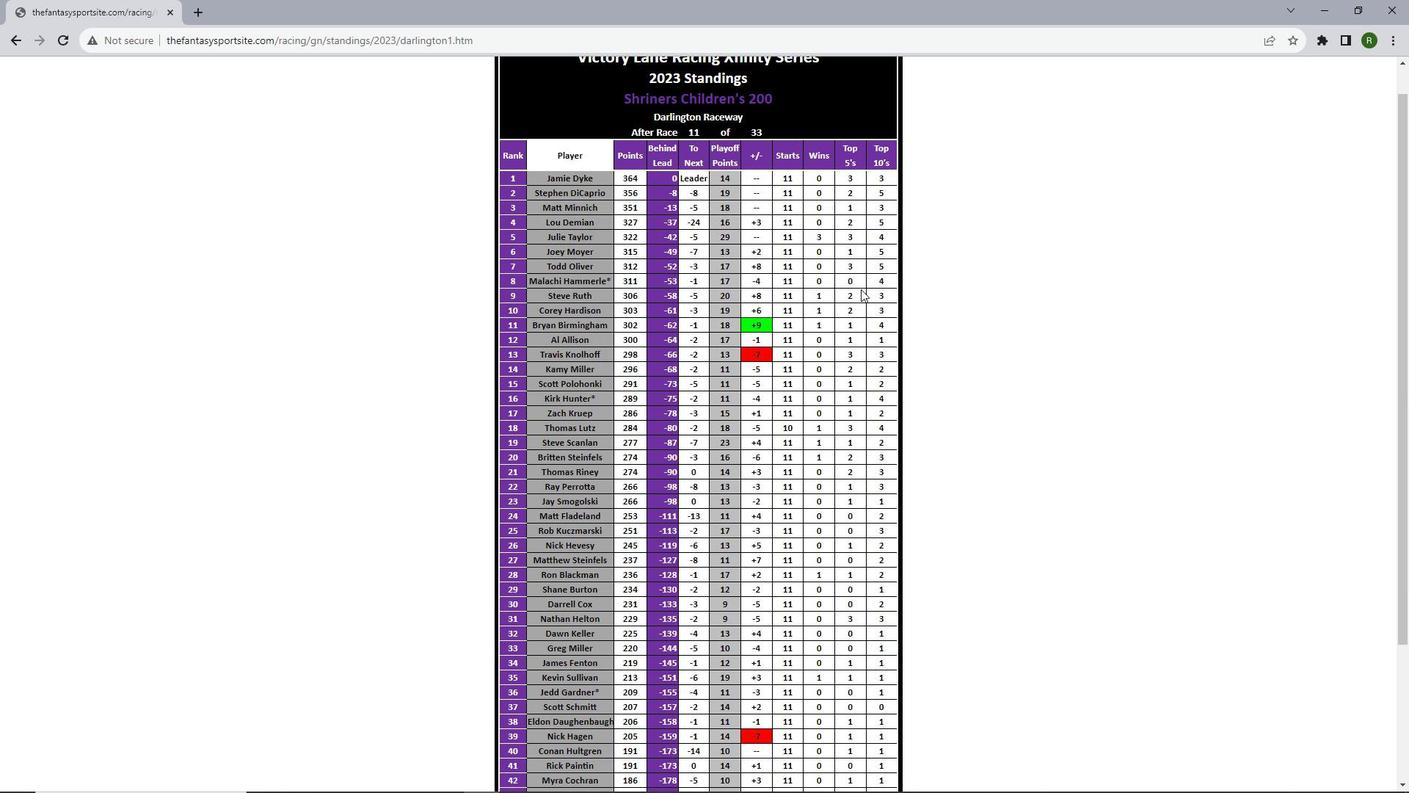 
Action: Mouse scrolled (861, 288) with delta (0, 0)
Screenshot: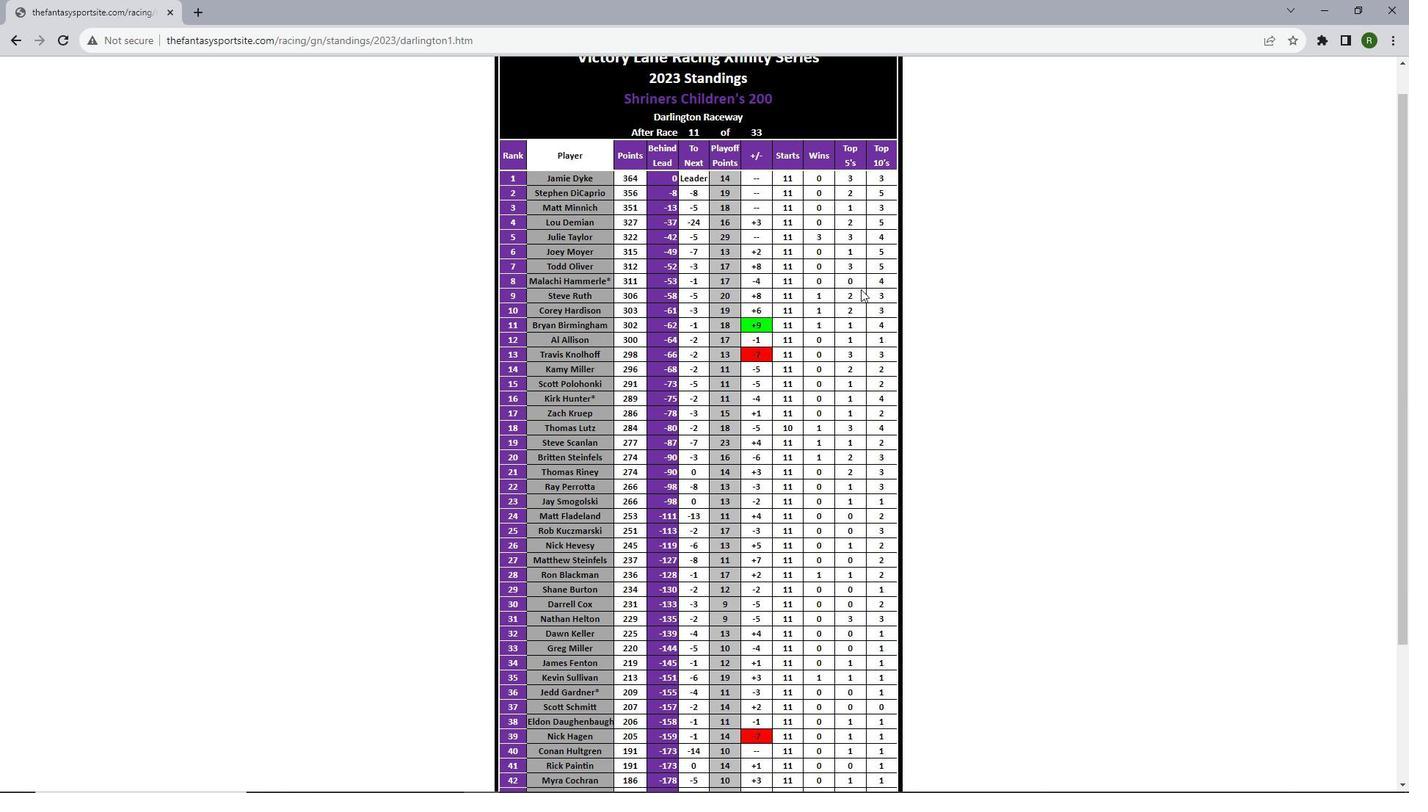 
Action: Mouse scrolled (861, 288) with delta (0, 0)
Screenshot: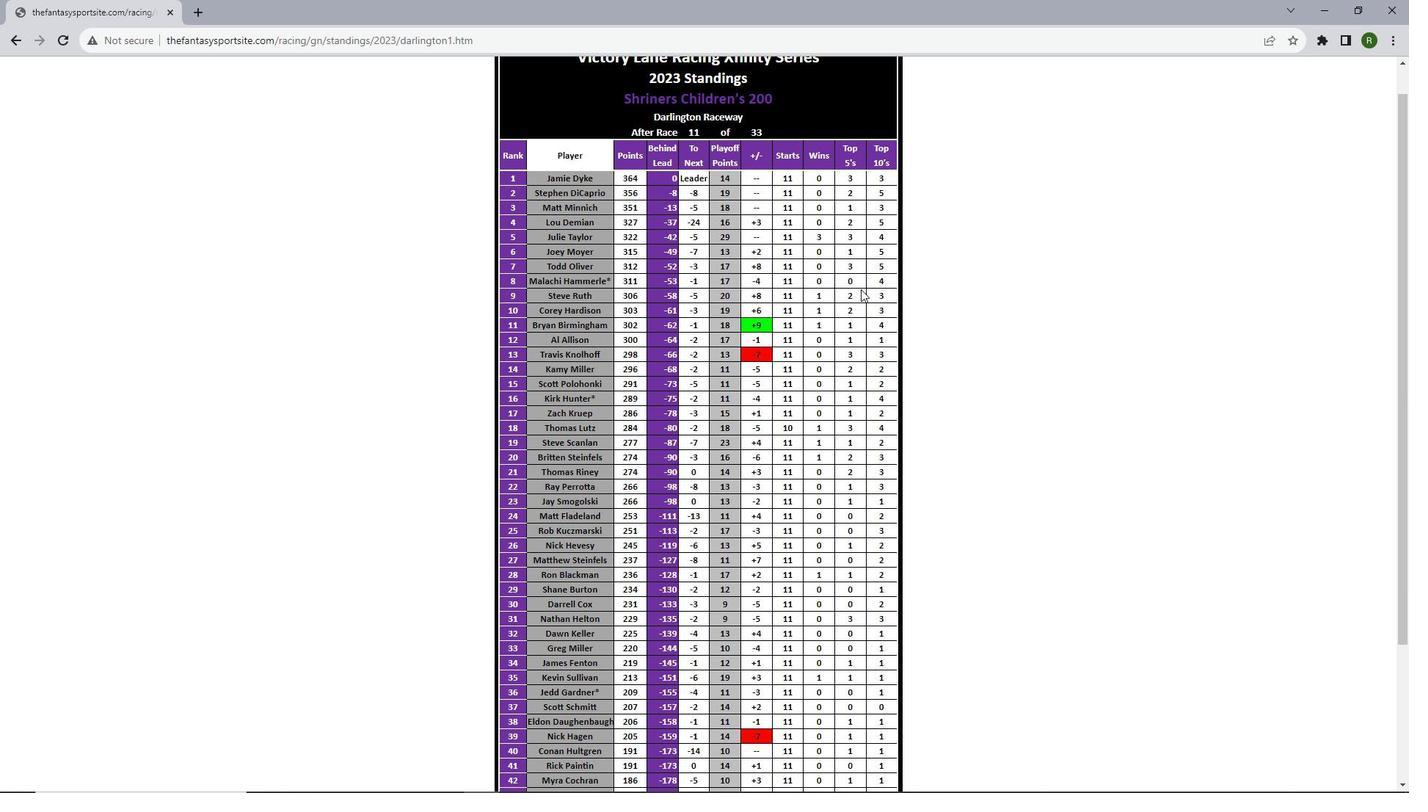 
Action: Mouse scrolled (861, 288) with delta (0, 0)
Screenshot: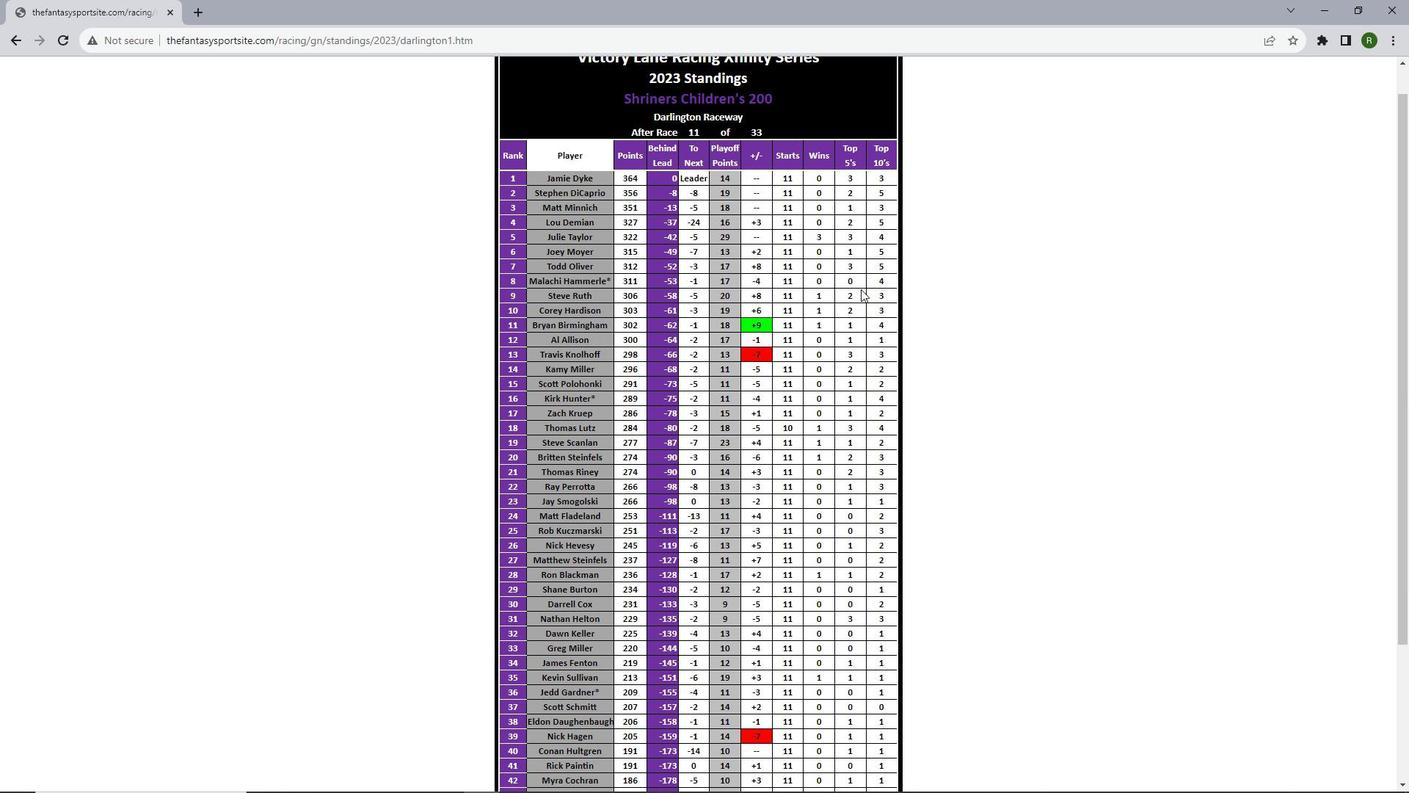
Action: Mouse scrolled (861, 288) with delta (0, 0)
Screenshot: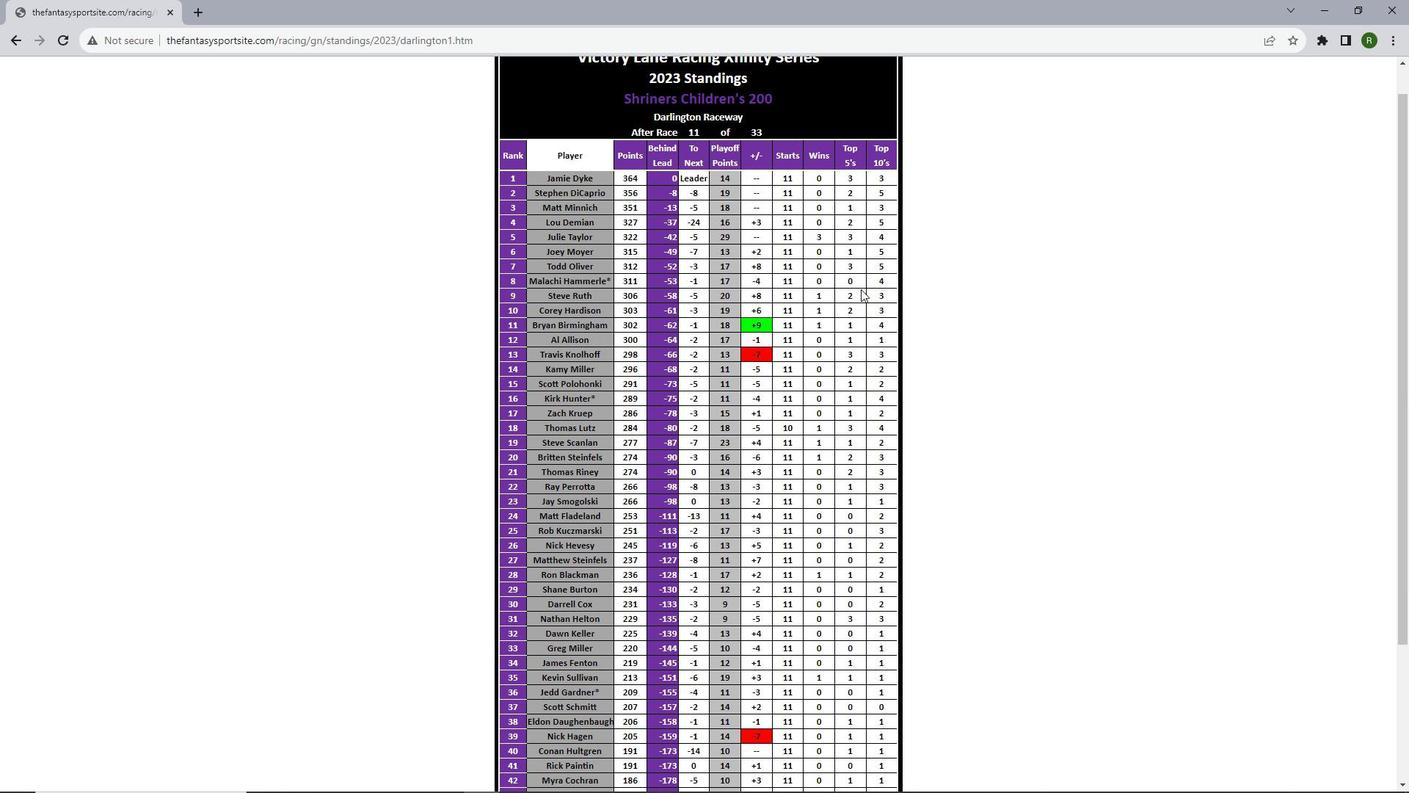 
Action: Mouse moved to (854, 294)
Screenshot: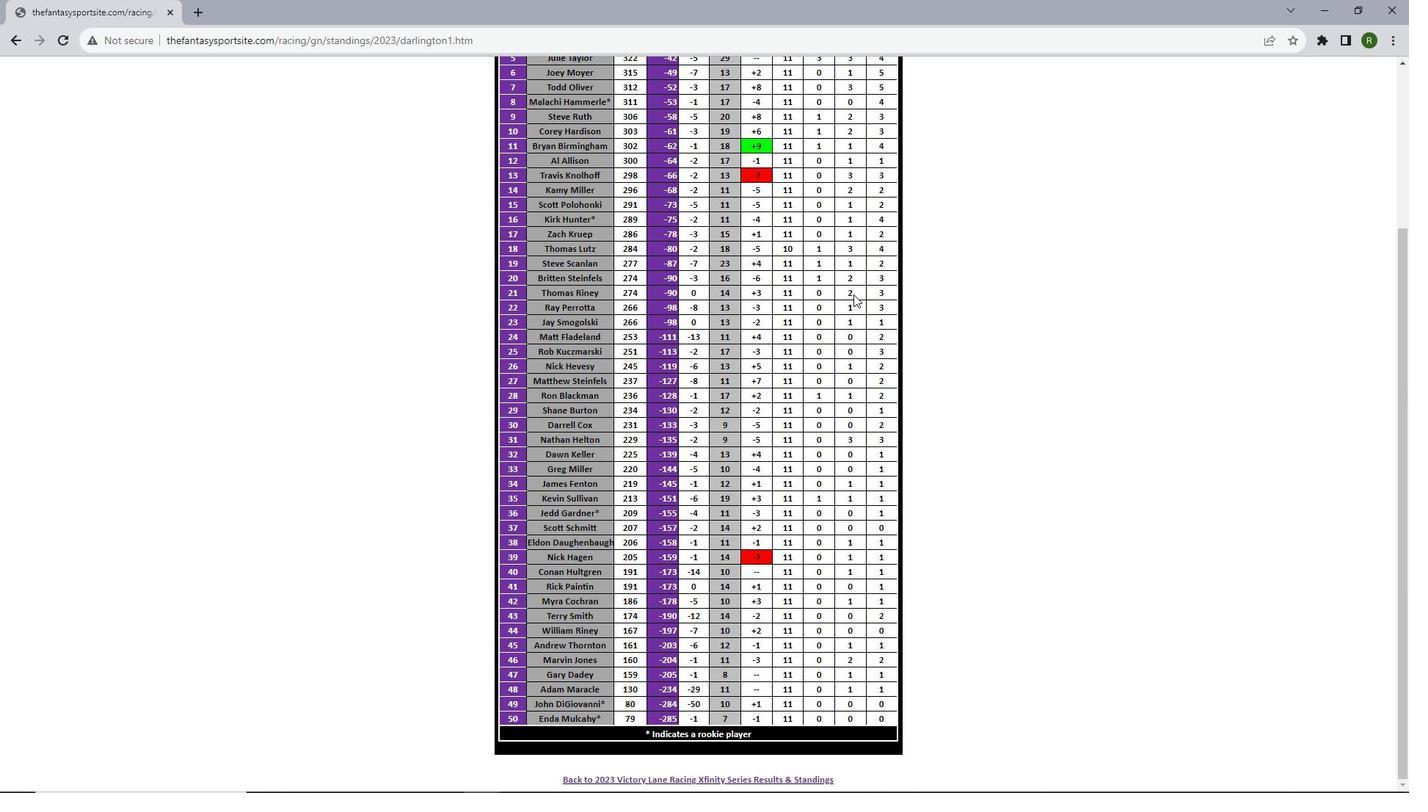 
Action: Mouse scrolled (854, 293) with delta (0, 0)
Screenshot: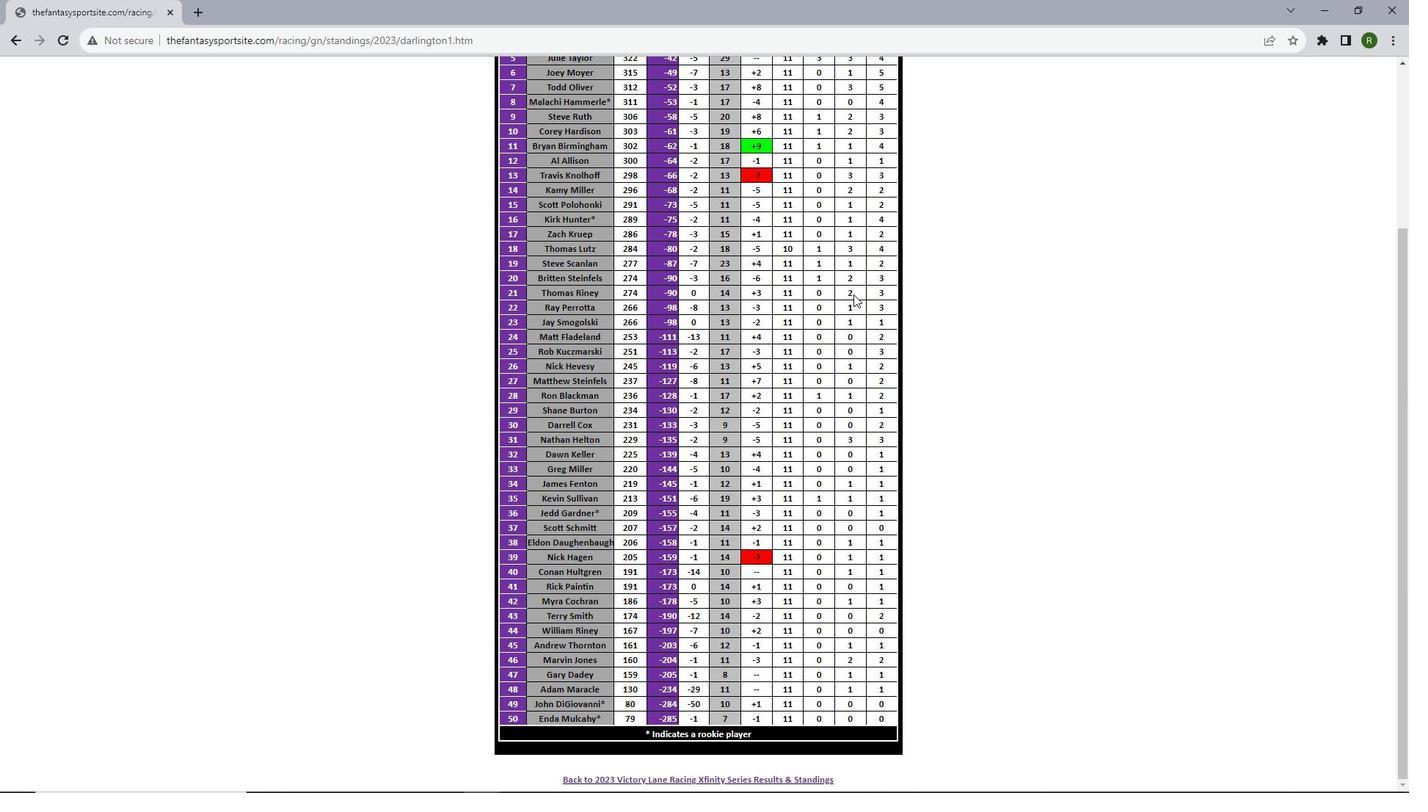 
Action: Mouse scrolled (854, 293) with delta (0, 0)
Screenshot: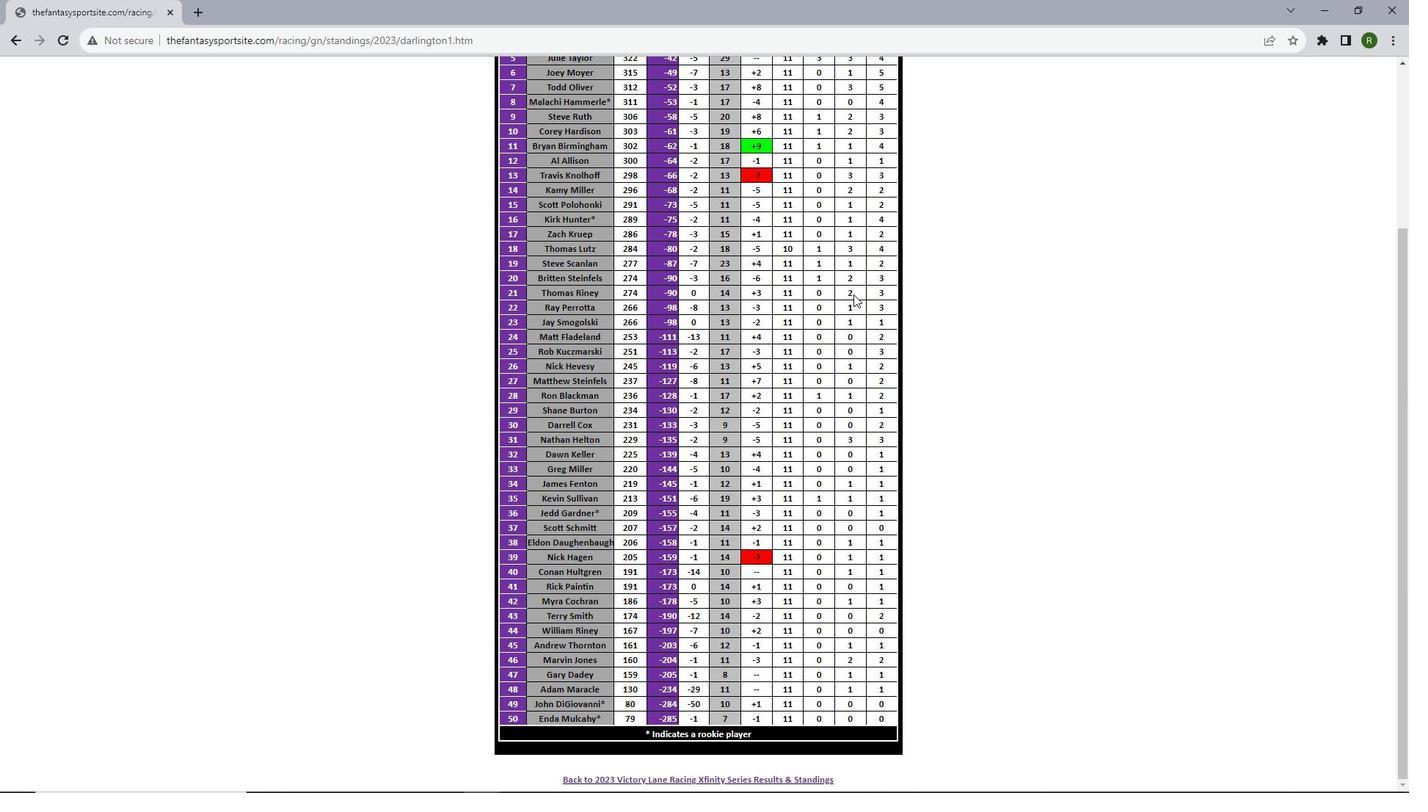 
Action: Mouse scrolled (854, 293) with delta (0, 0)
Screenshot: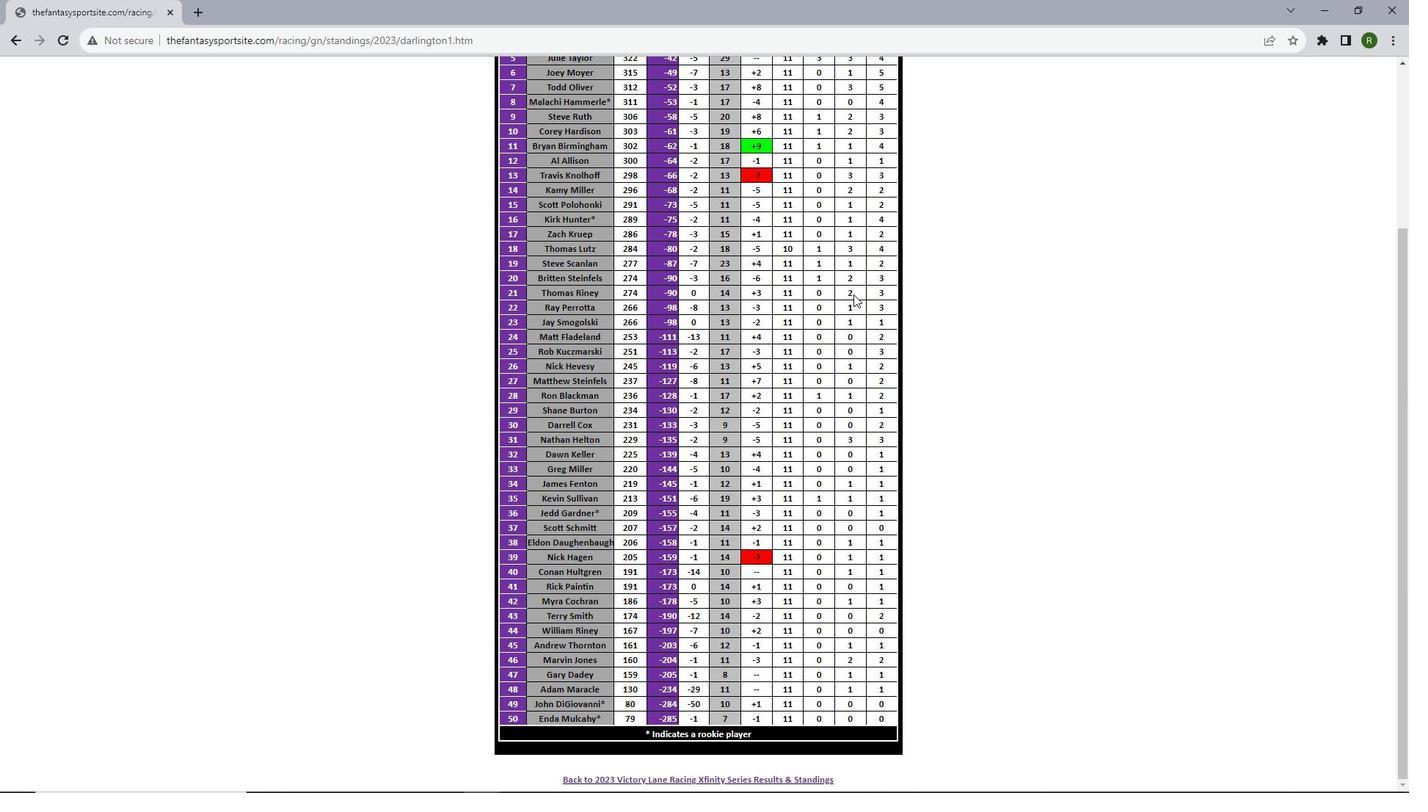 
Action: Mouse scrolled (854, 293) with delta (0, 0)
Screenshot: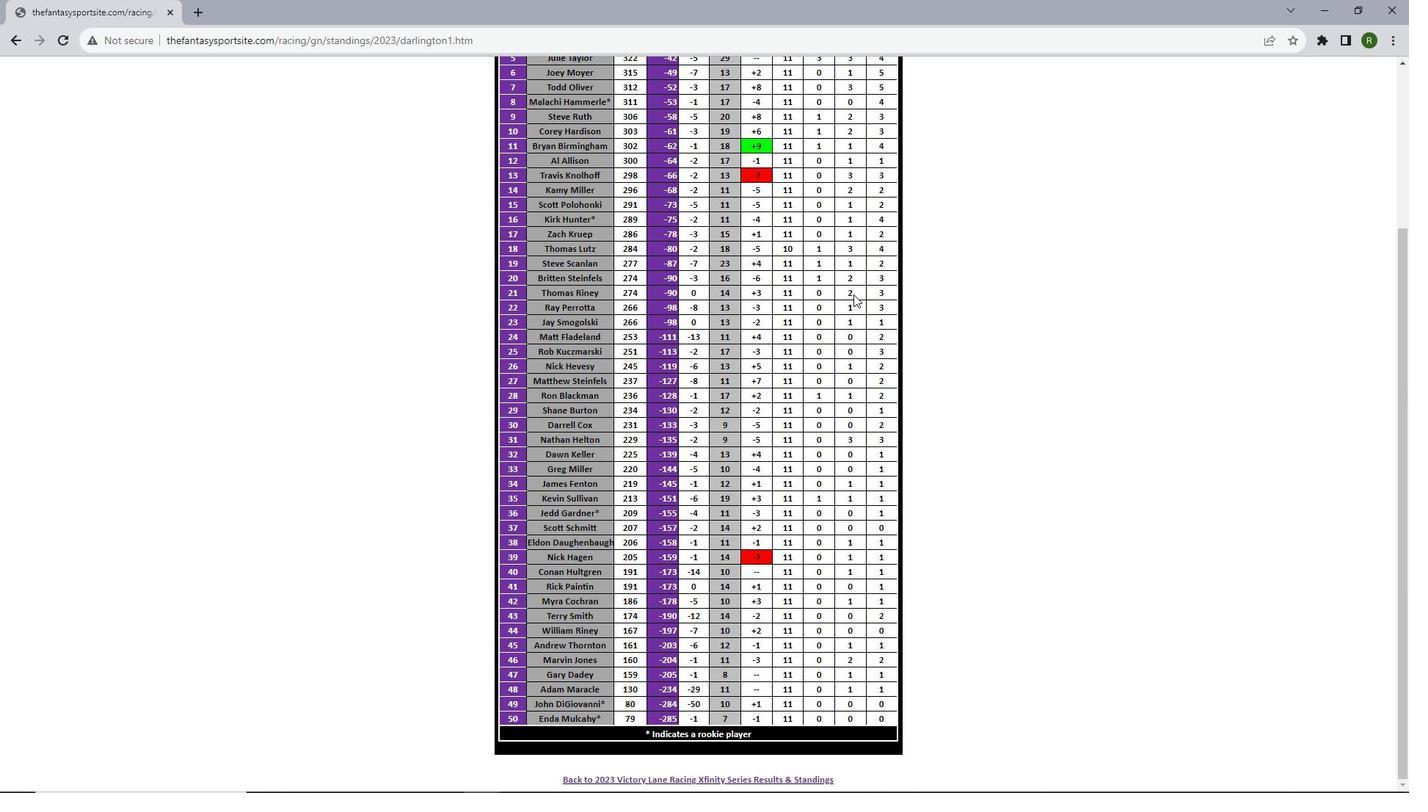 
Action: Mouse scrolled (854, 293) with delta (0, 0)
Screenshot: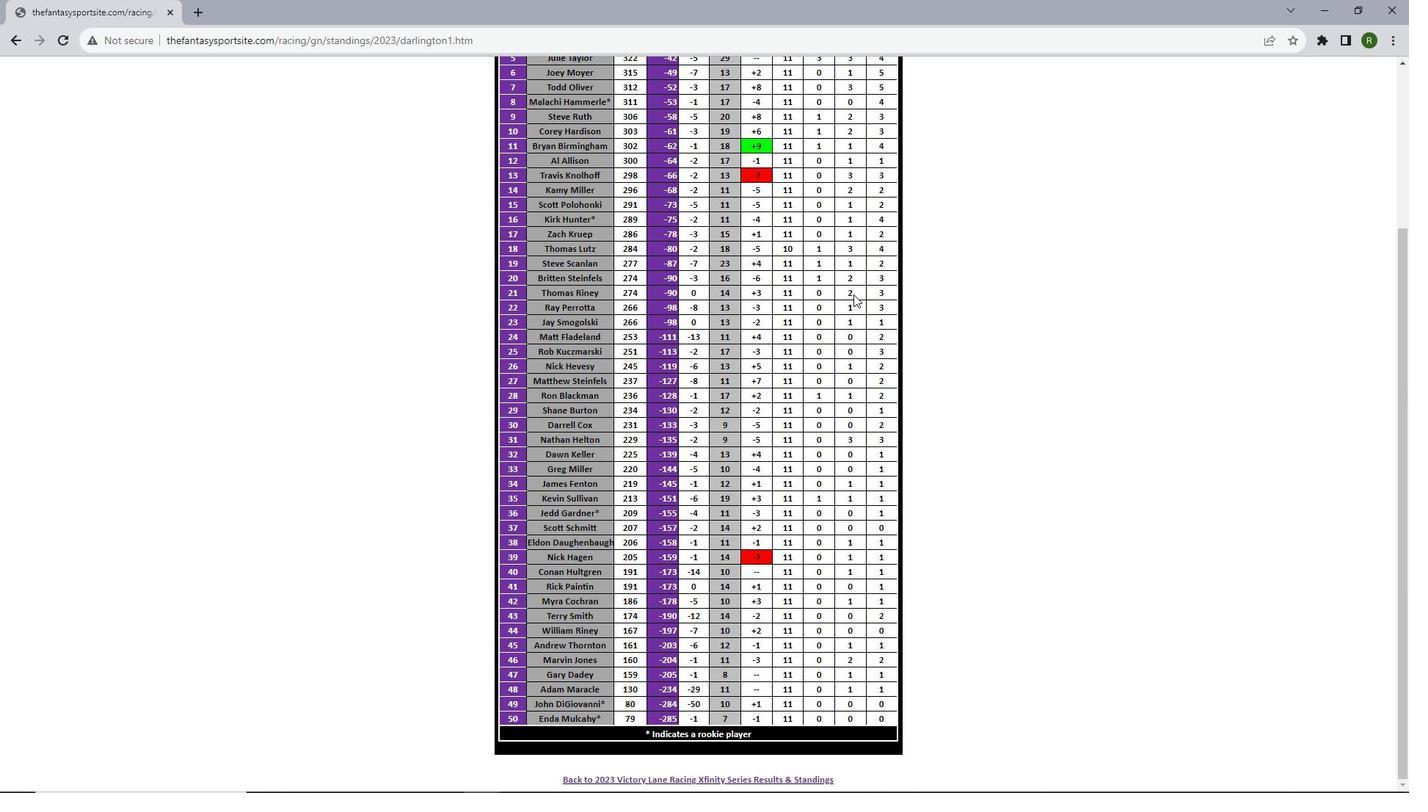 
Action: Mouse moved to (854, 295)
Screenshot: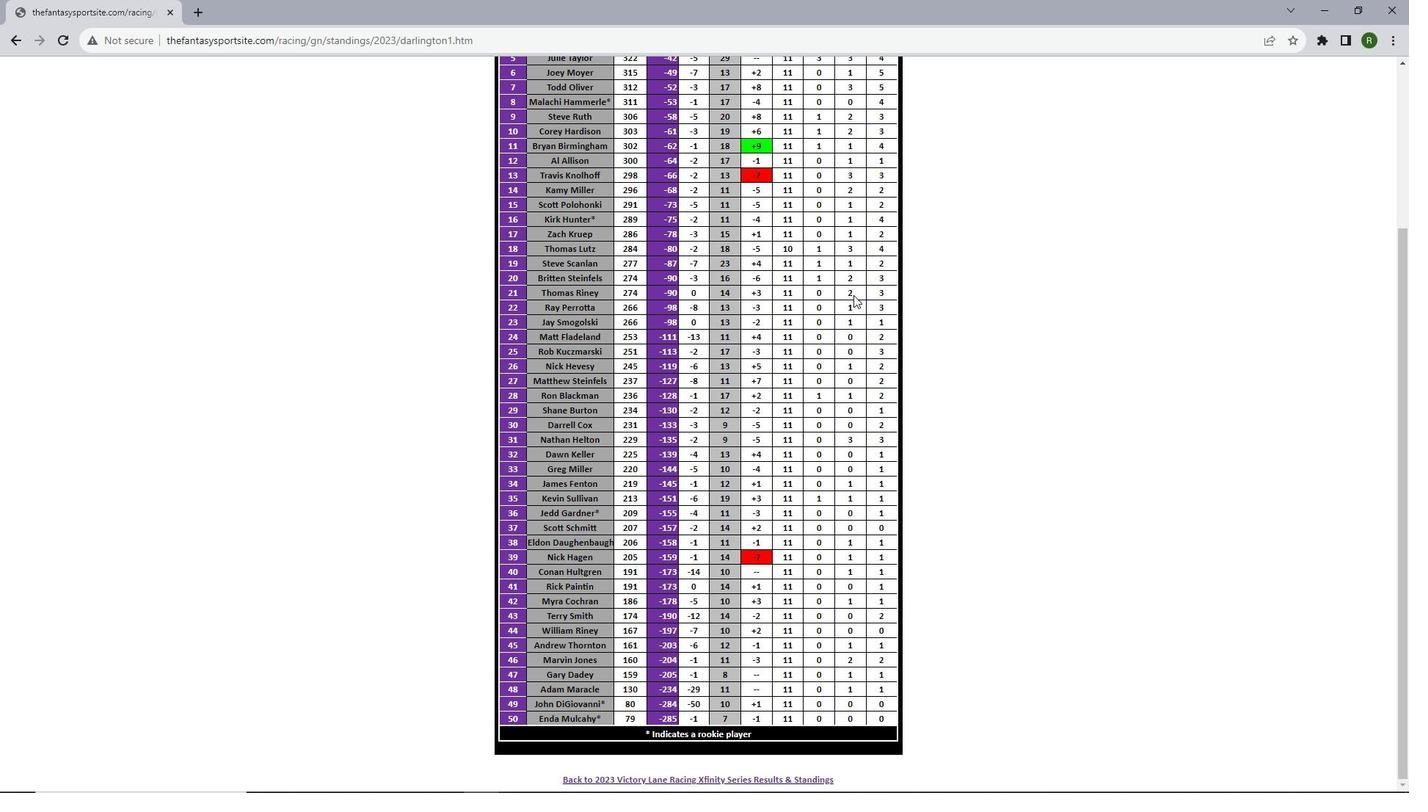 
